 Task: Post a colorful artwork on Instagram with a caption describing its inspiration and credit the artist.
Action: Mouse moved to (73, 304)
Screenshot: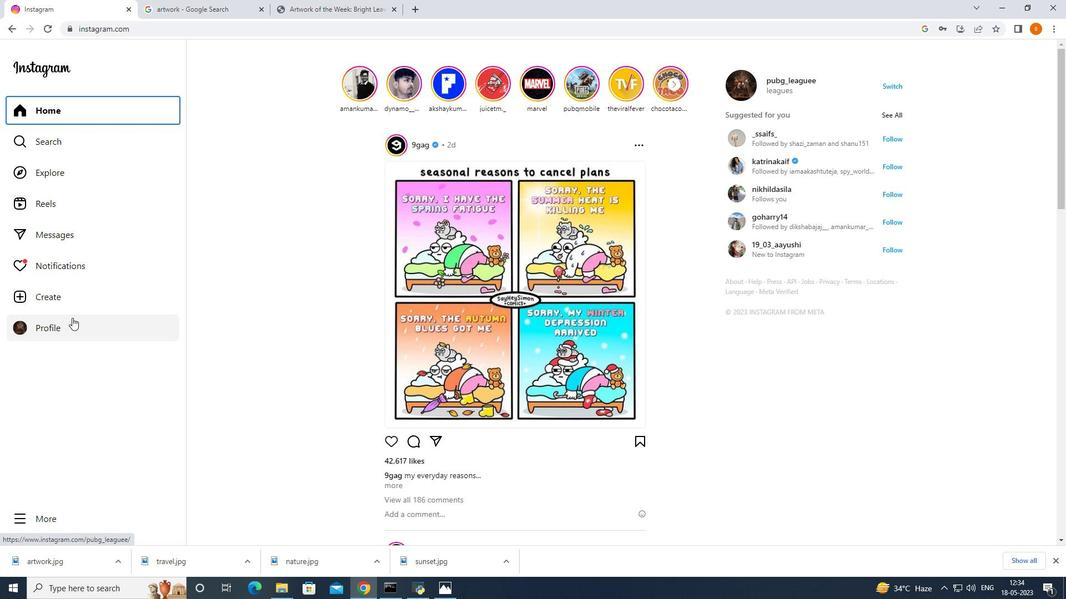 
Action: Mouse pressed left at (73, 304)
Screenshot: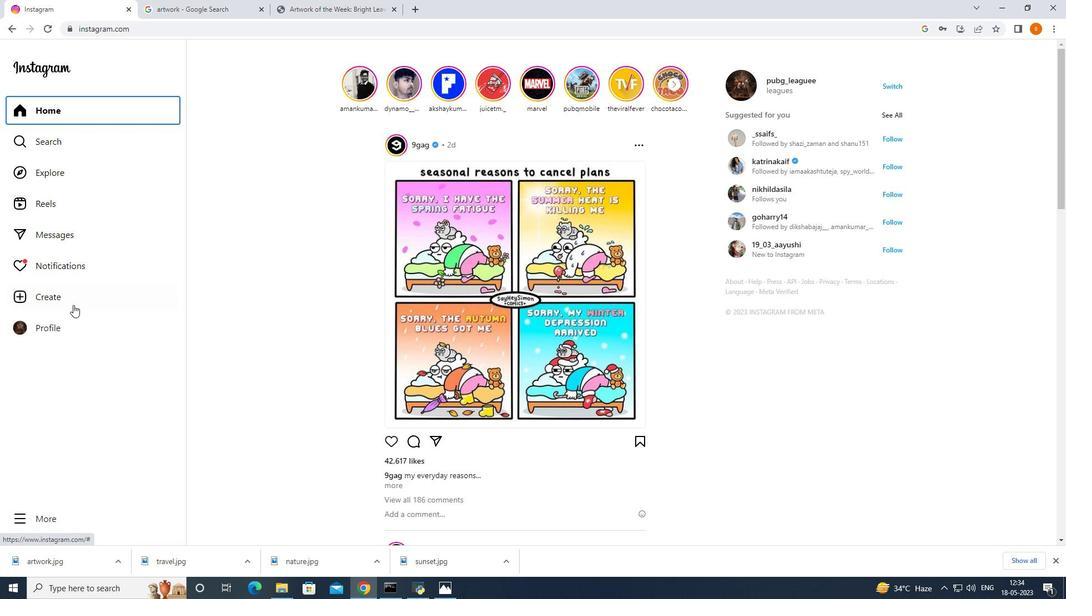 
Action: Mouse moved to (533, 344)
Screenshot: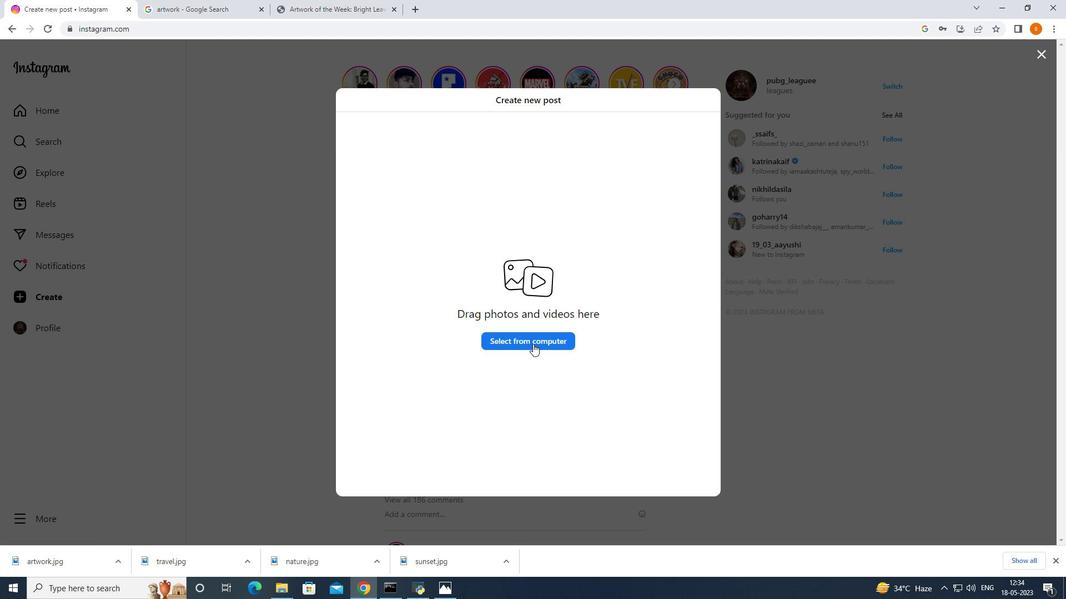 
Action: Mouse pressed left at (533, 344)
Screenshot: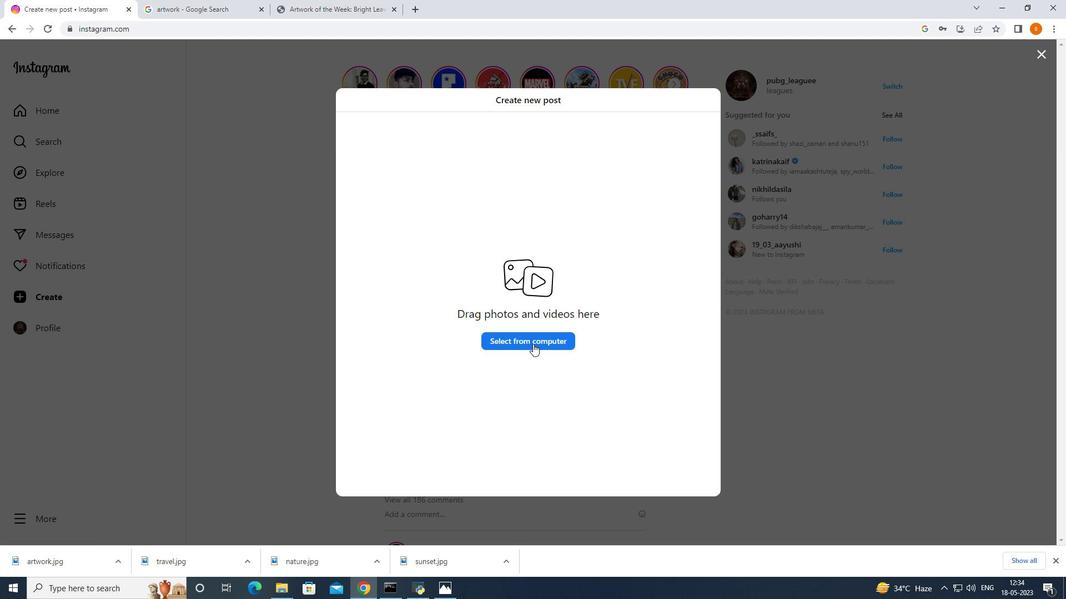 
Action: Mouse moved to (247, 197)
Screenshot: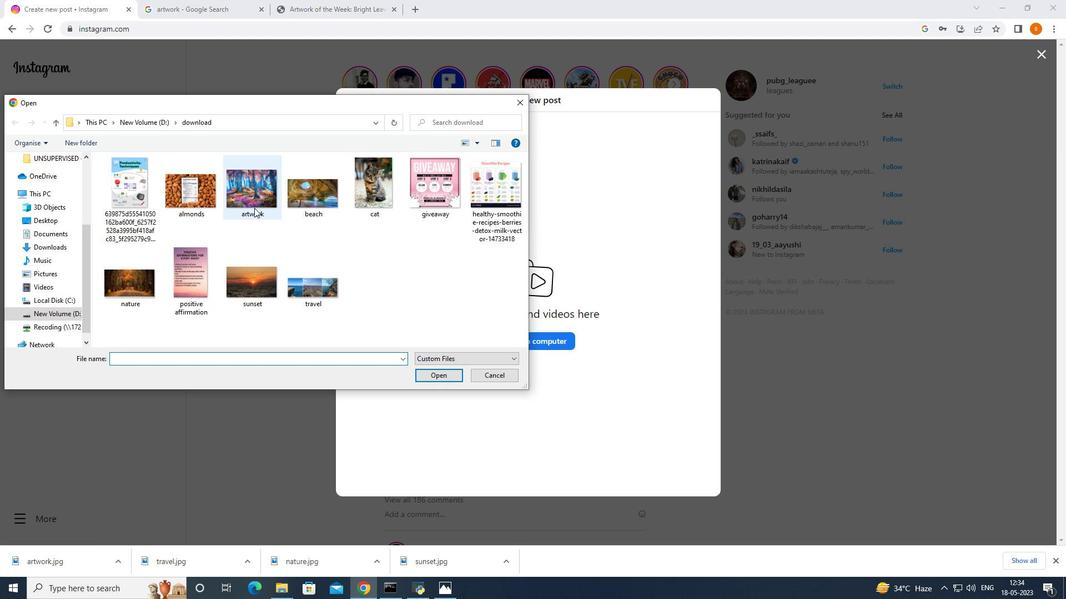 
Action: Mouse pressed left at (247, 197)
Screenshot: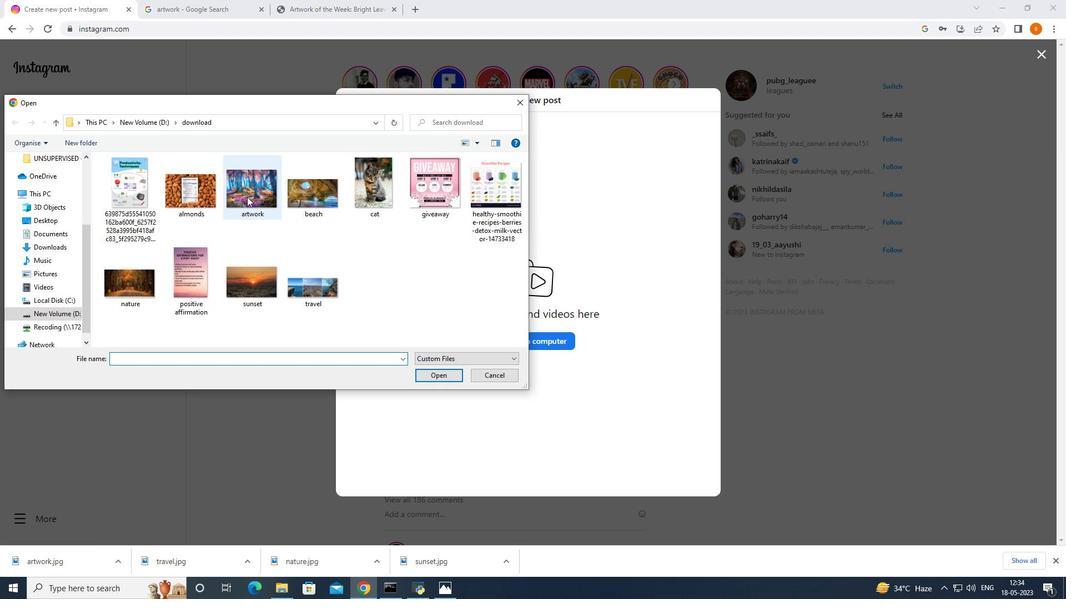 
Action: Mouse moved to (436, 378)
Screenshot: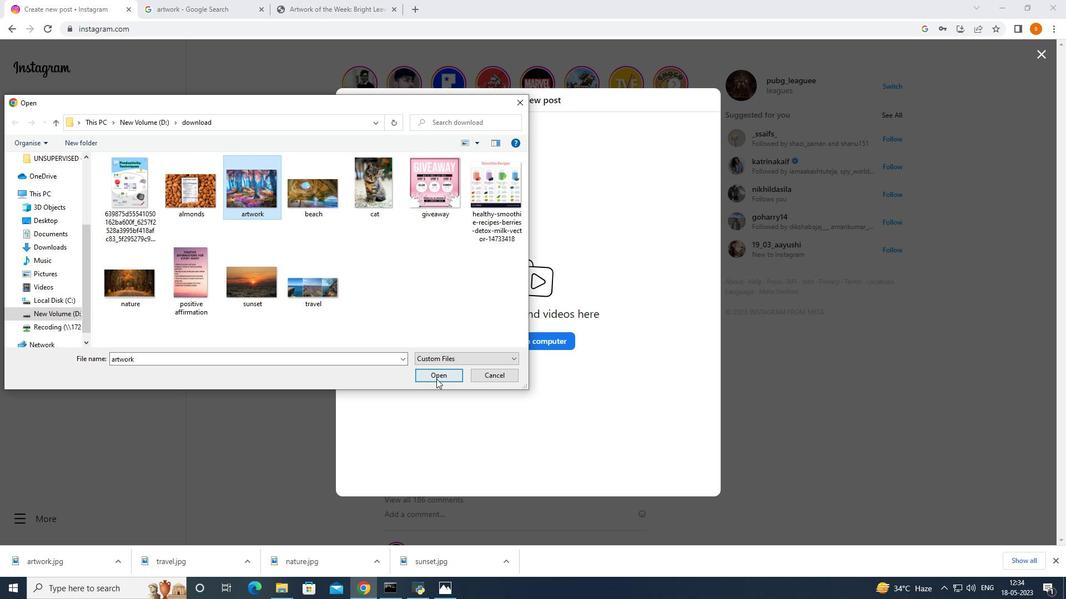 
Action: Mouse pressed left at (436, 378)
Screenshot: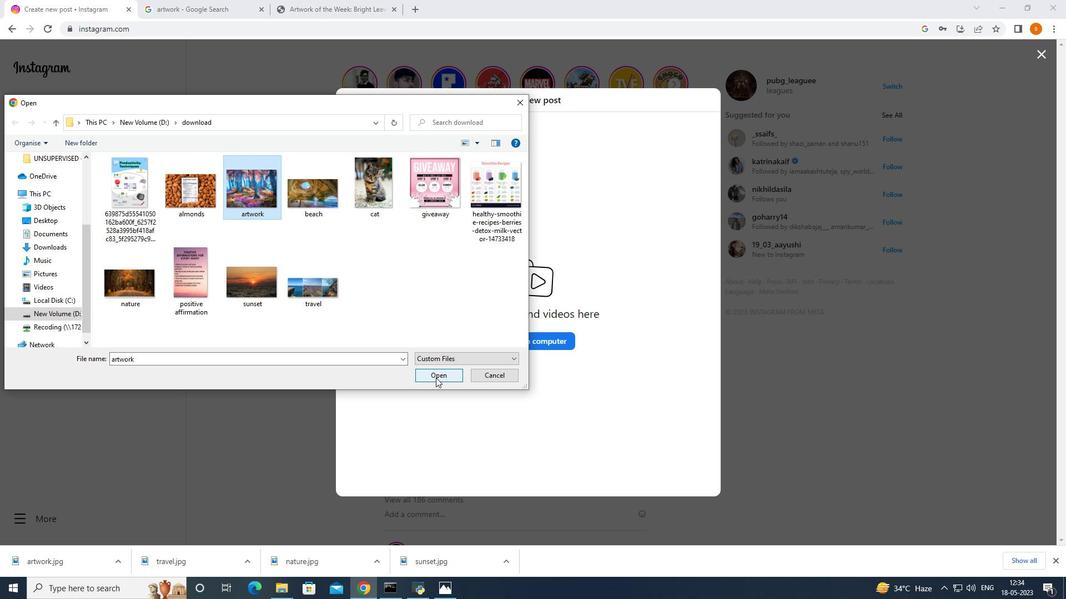 
Action: Mouse moved to (351, 482)
Screenshot: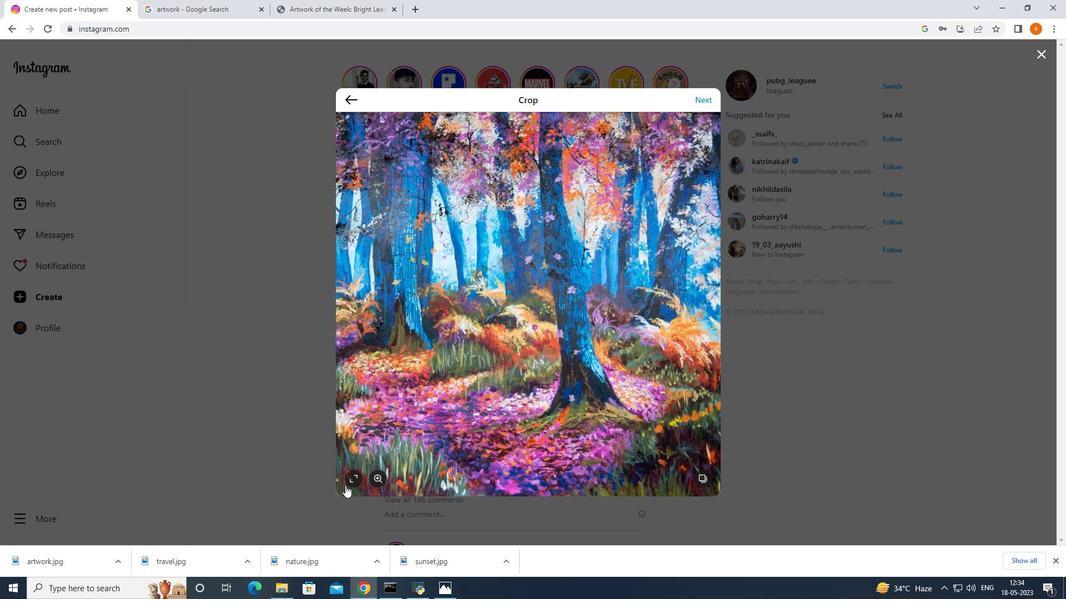
Action: Mouse pressed left at (351, 482)
Screenshot: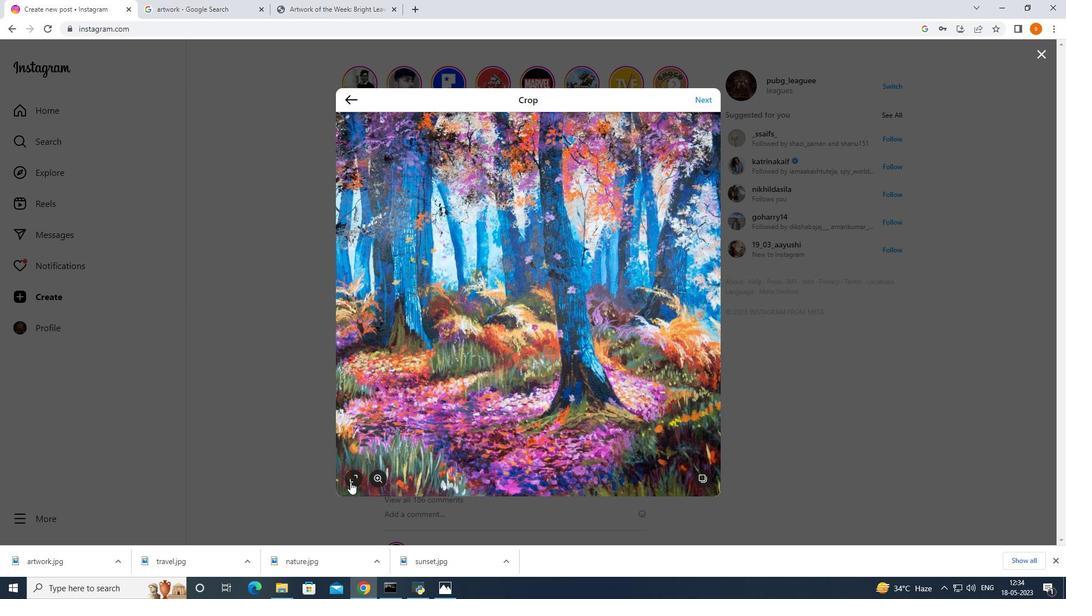 
Action: Mouse moved to (388, 365)
Screenshot: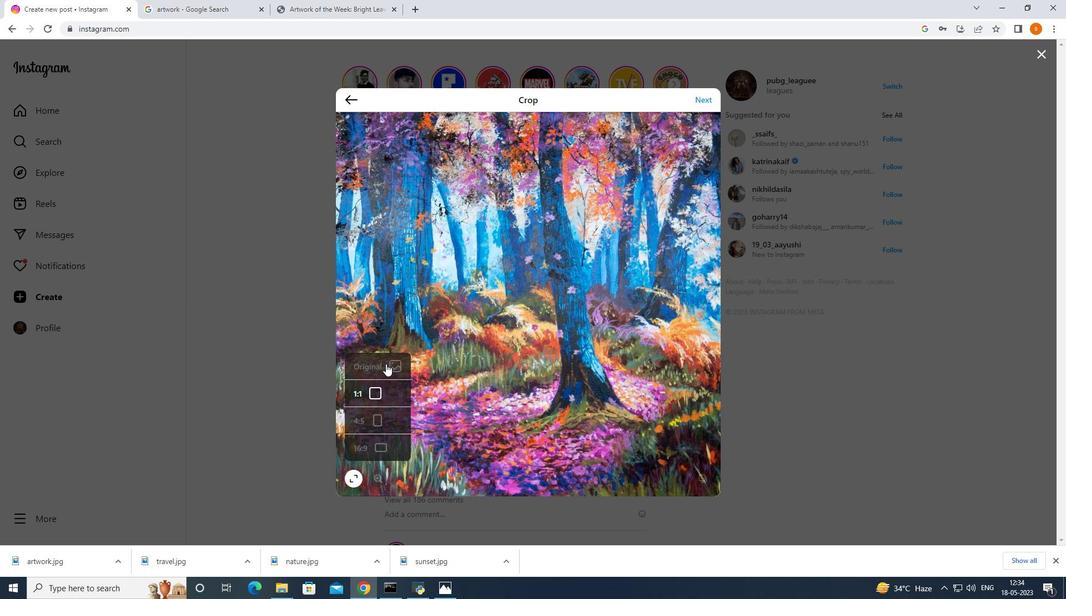 
Action: Mouse pressed left at (388, 365)
Screenshot: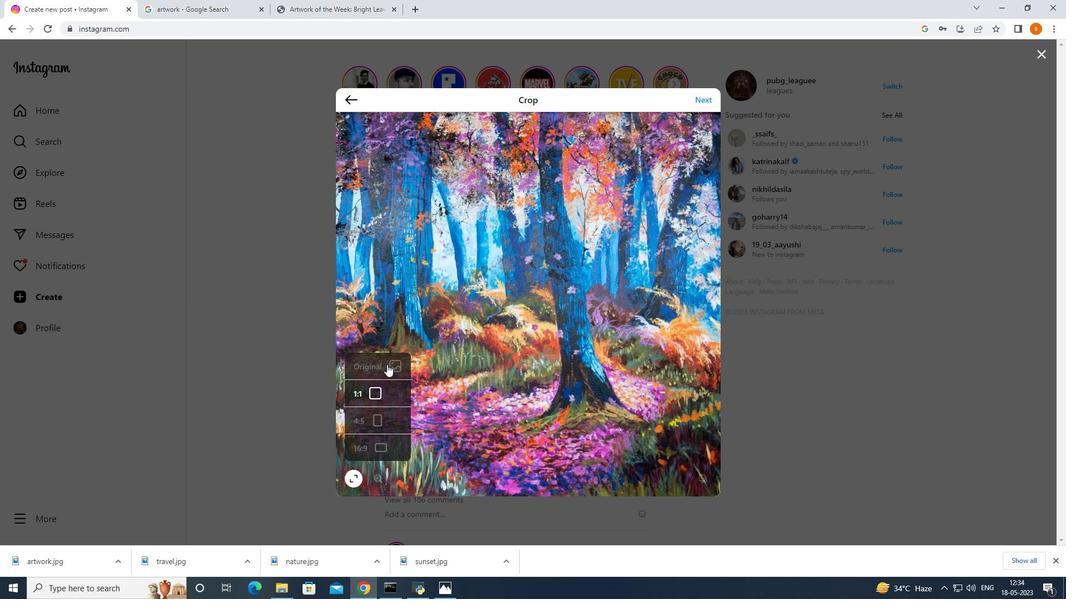 
Action: Mouse moved to (700, 106)
Screenshot: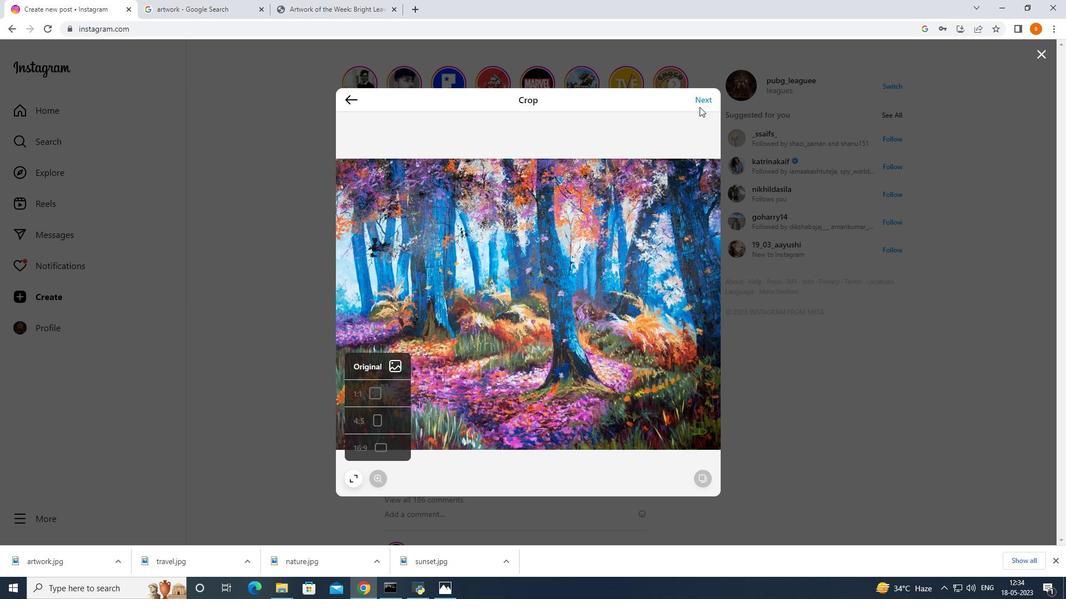 
Action: Mouse pressed left at (700, 106)
Screenshot: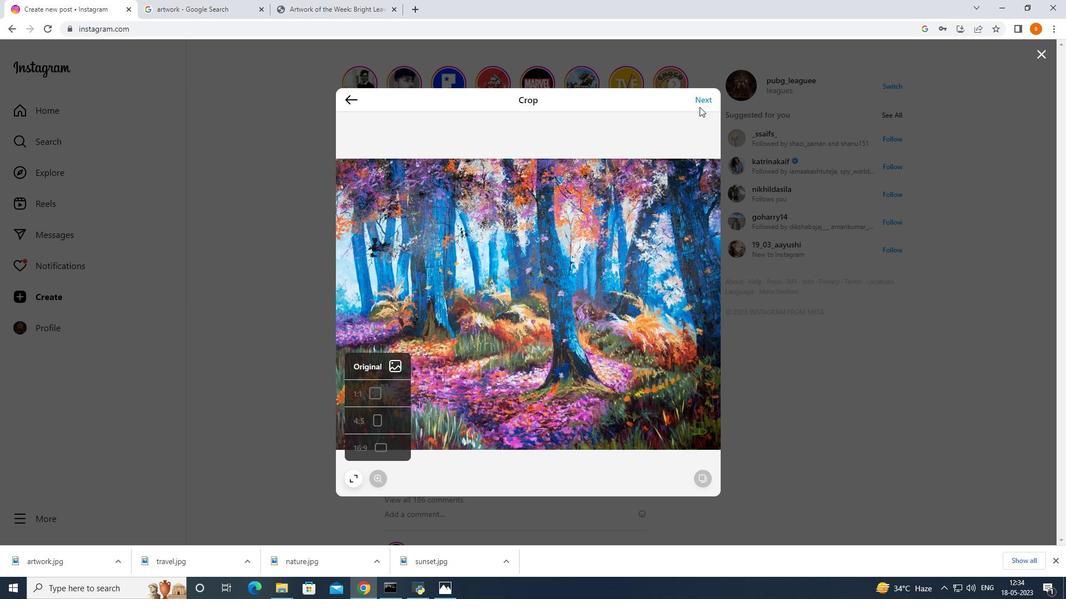 
Action: Mouse moved to (700, 102)
Screenshot: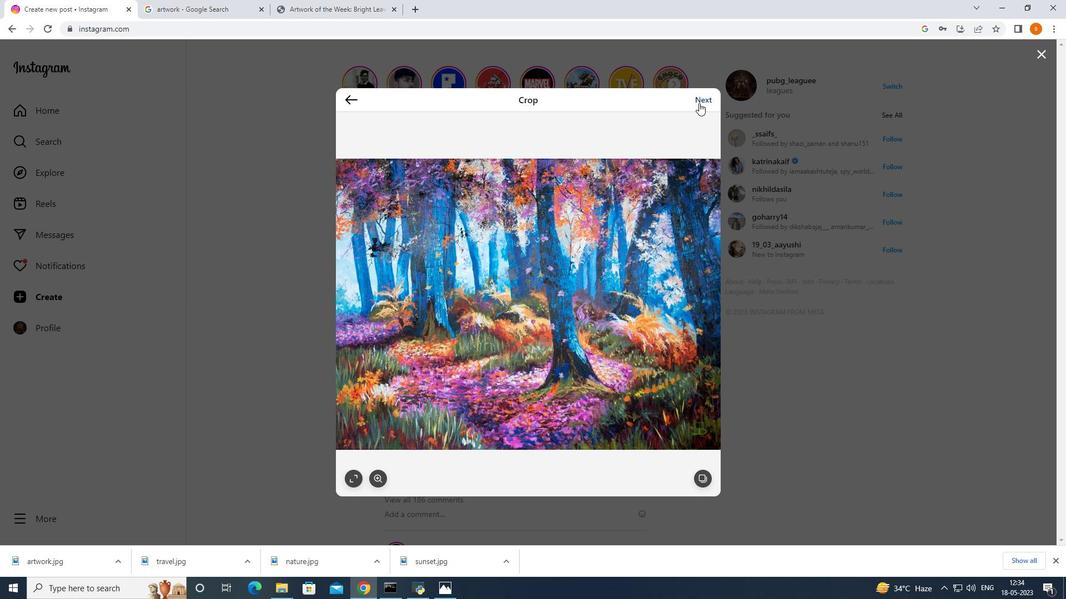 
Action: Mouse pressed left at (700, 102)
Screenshot: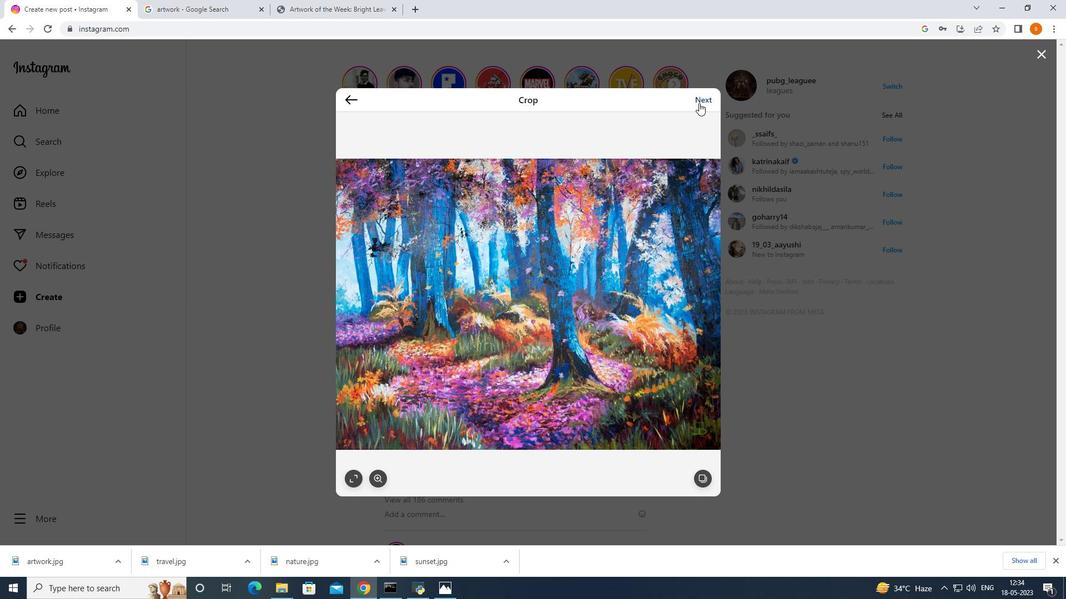 
Action: Mouse moved to (794, 100)
Screenshot: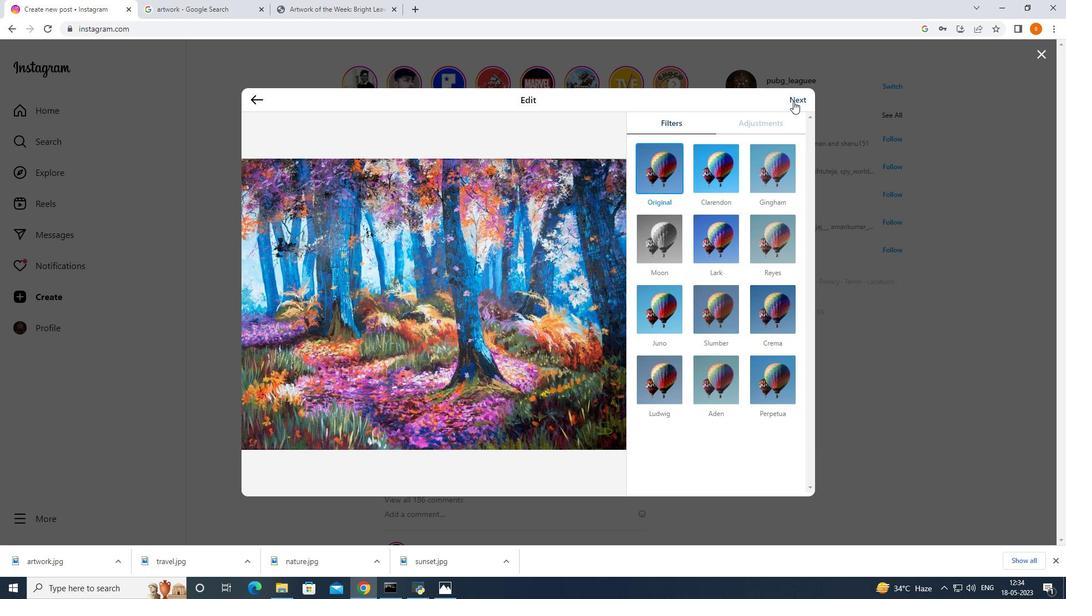 
Action: Mouse pressed left at (794, 100)
Screenshot: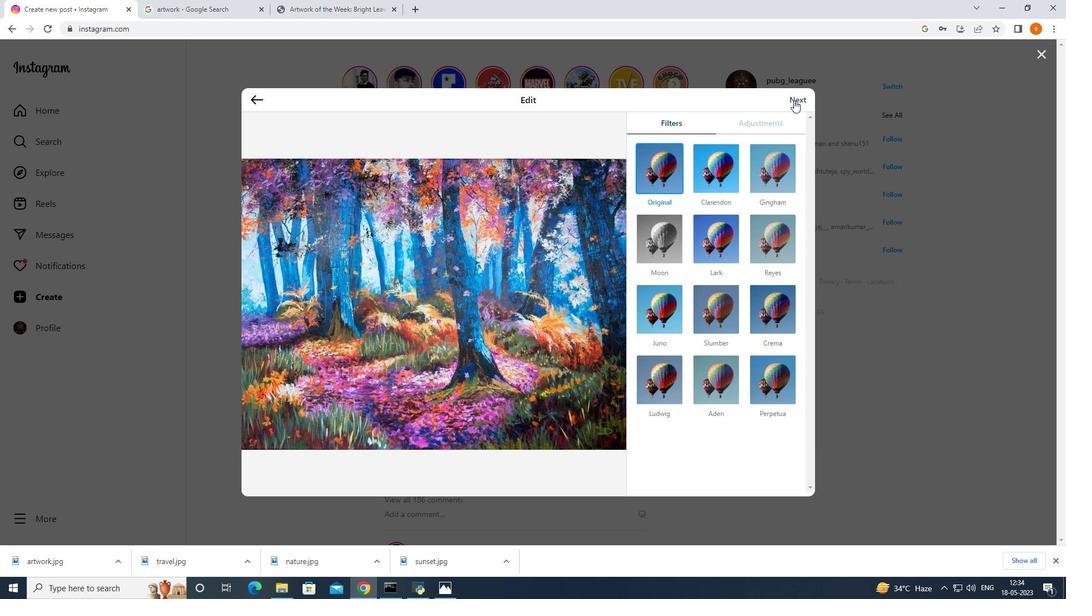 
Action: Mouse moved to (682, 153)
Screenshot: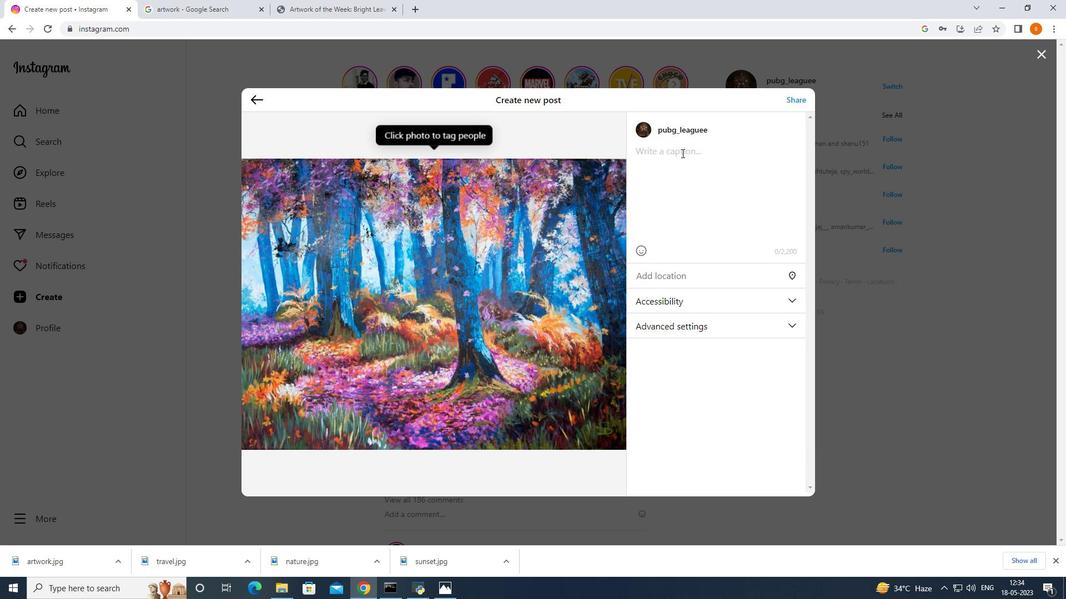
Action: Mouse pressed left at (682, 153)
Screenshot: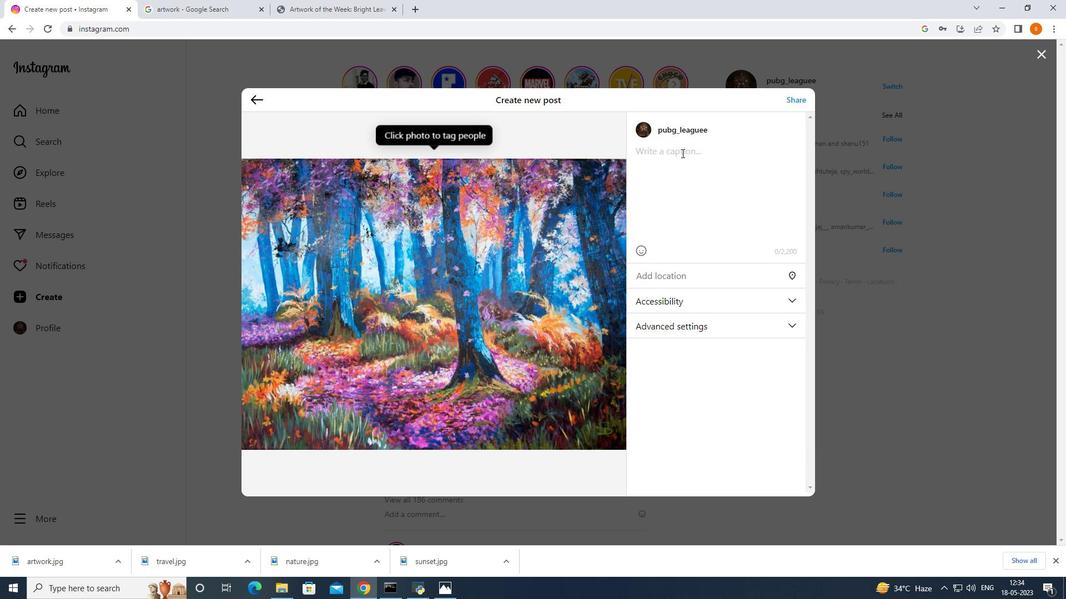 
Action: Mouse moved to (319, 10)
Screenshot: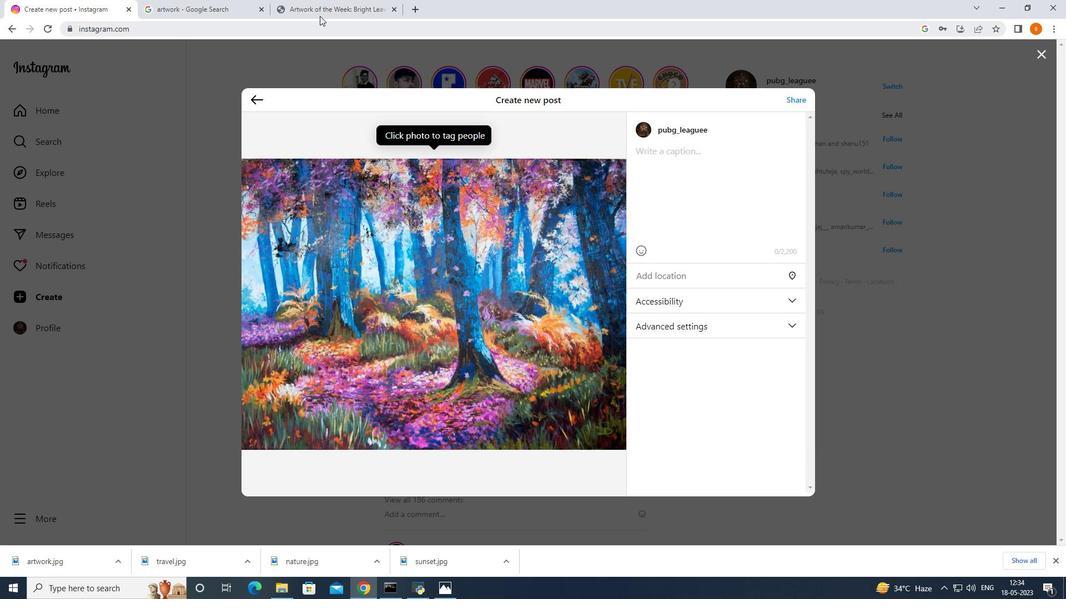 
Action: Mouse pressed left at (319, 10)
Screenshot: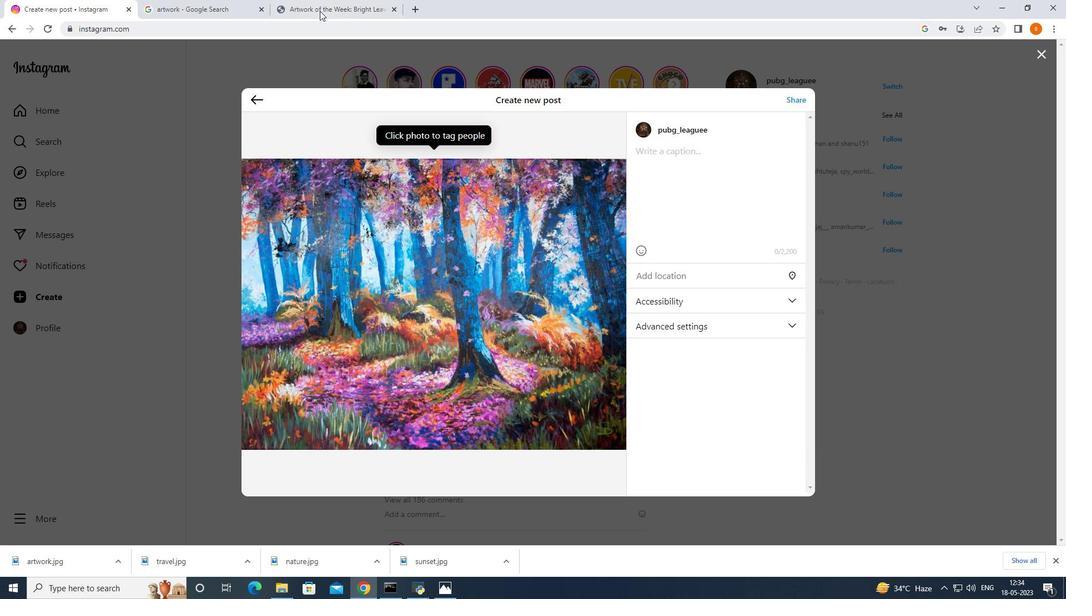 
Action: Mouse moved to (499, 335)
Screenshot: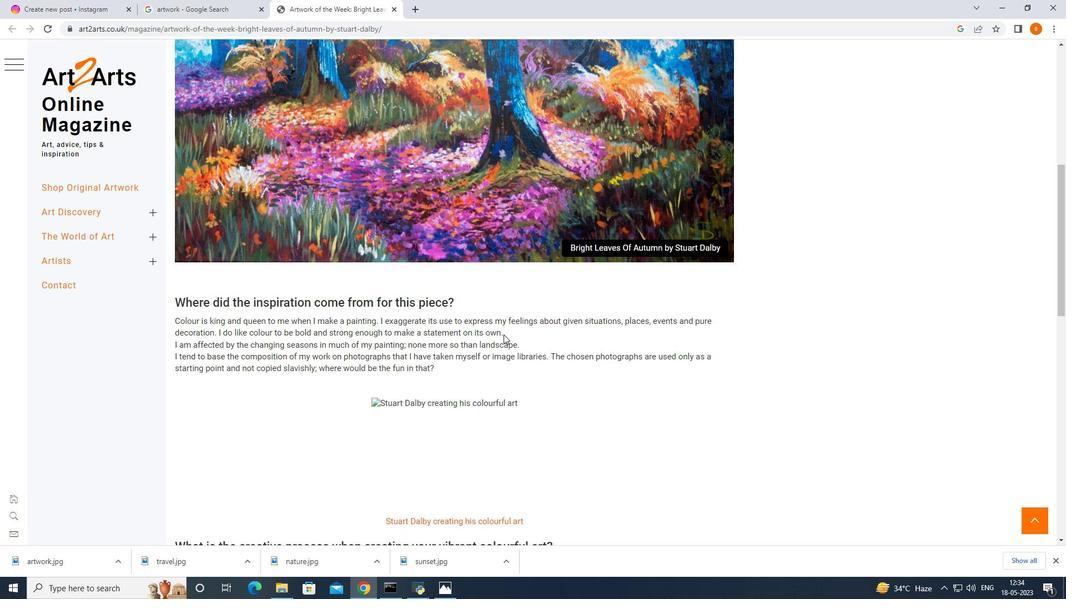 
Action: Mouse pressed left at (499, 335)
Screenshot: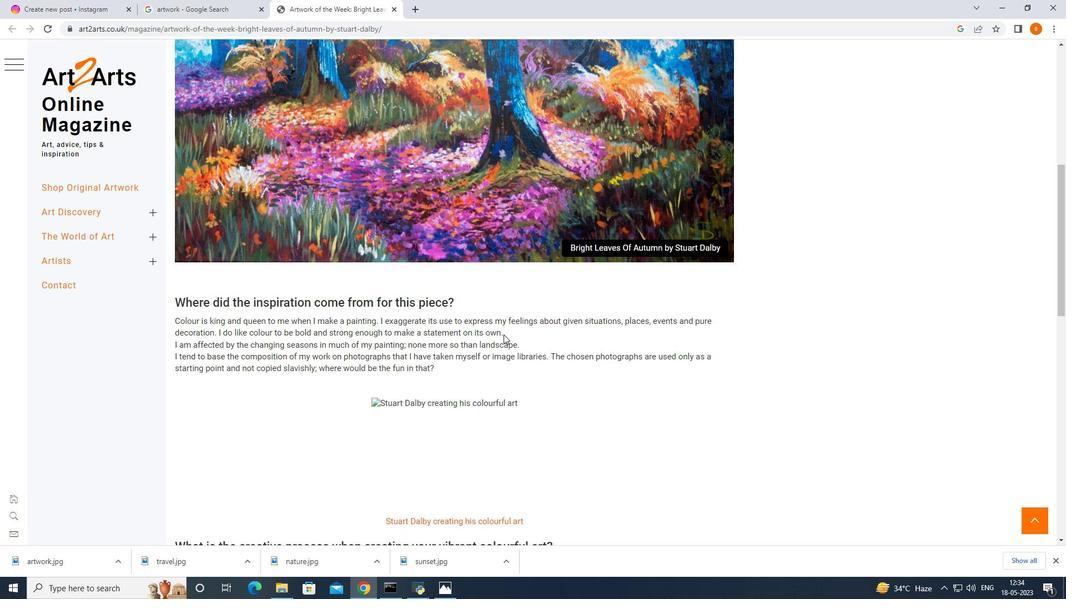 
Action: Mouse moved to (190, 333)
Screenshot: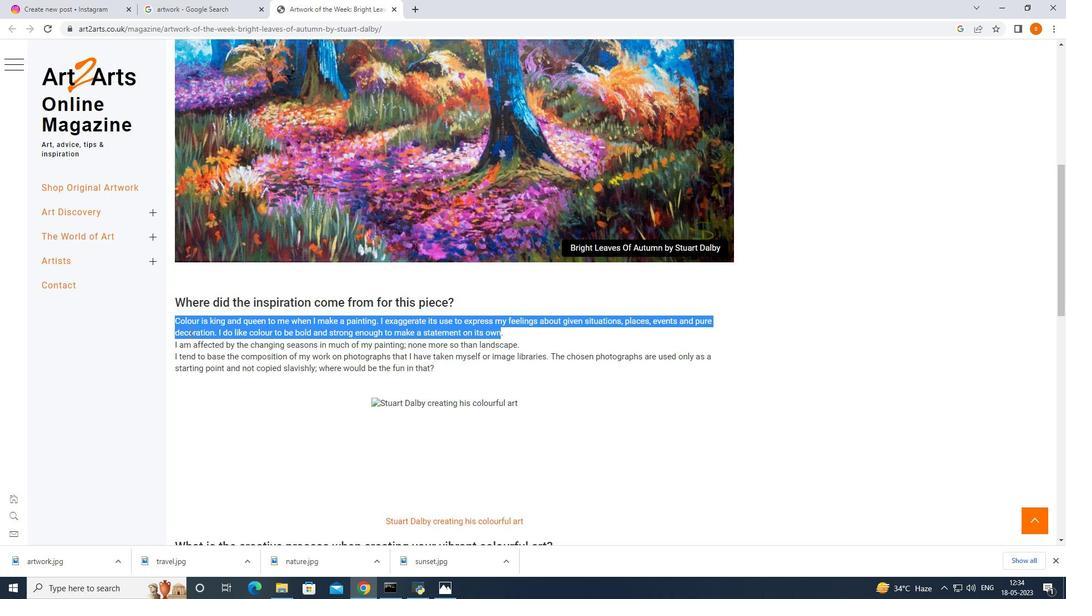 
Action: Key pressed ctrl+C
Screenshot: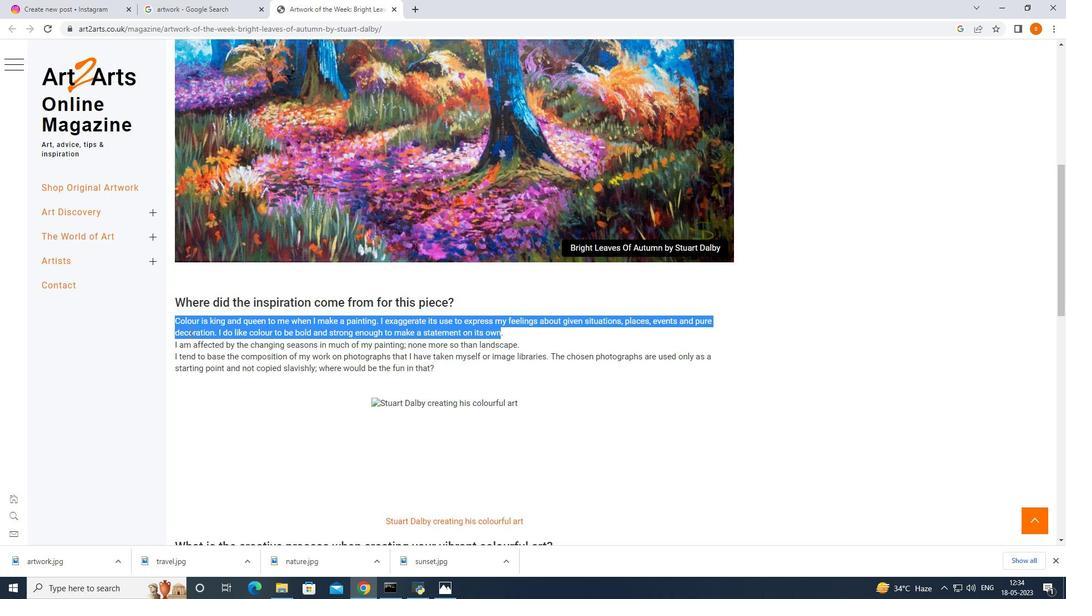 
Action: Mouse moved to (93, 7)
Screenshot: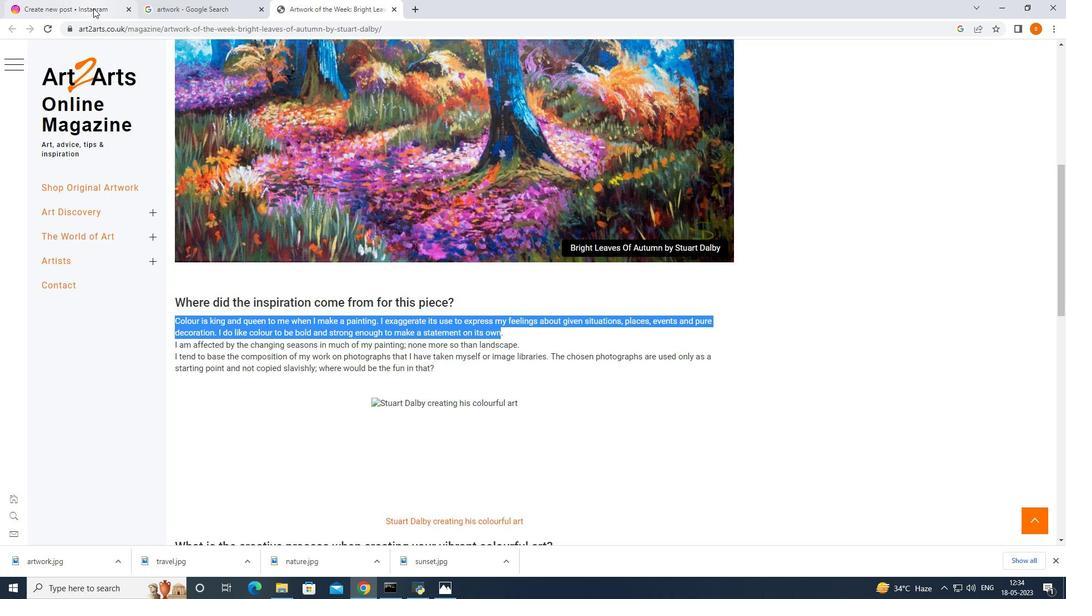 
Action: Mouse pressed left at (93, 7)
Screenshot: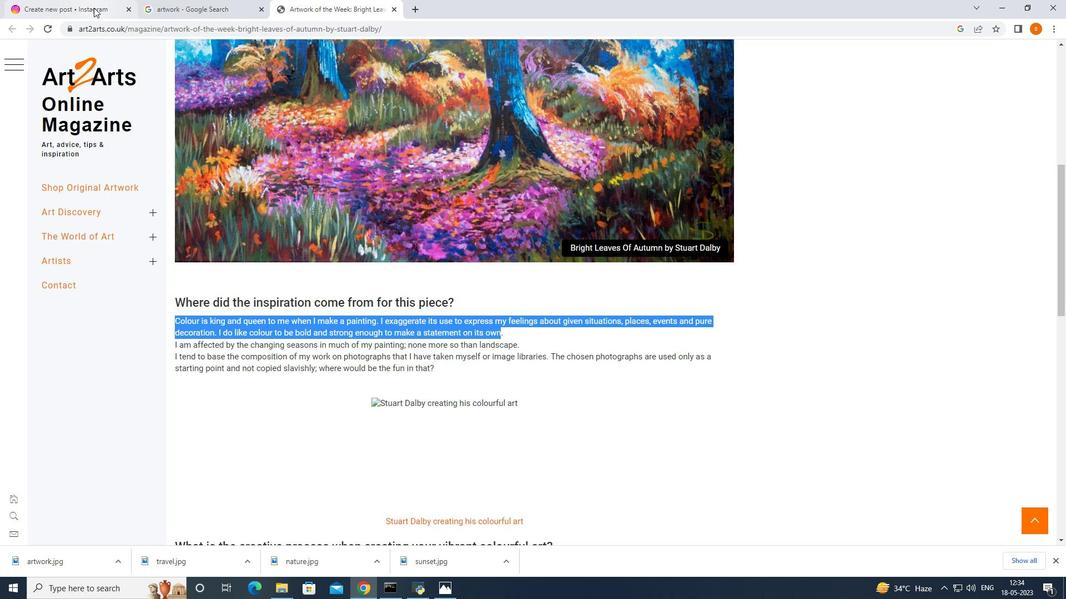 
Action: Mouse moved to (663, 167)
Screenshot: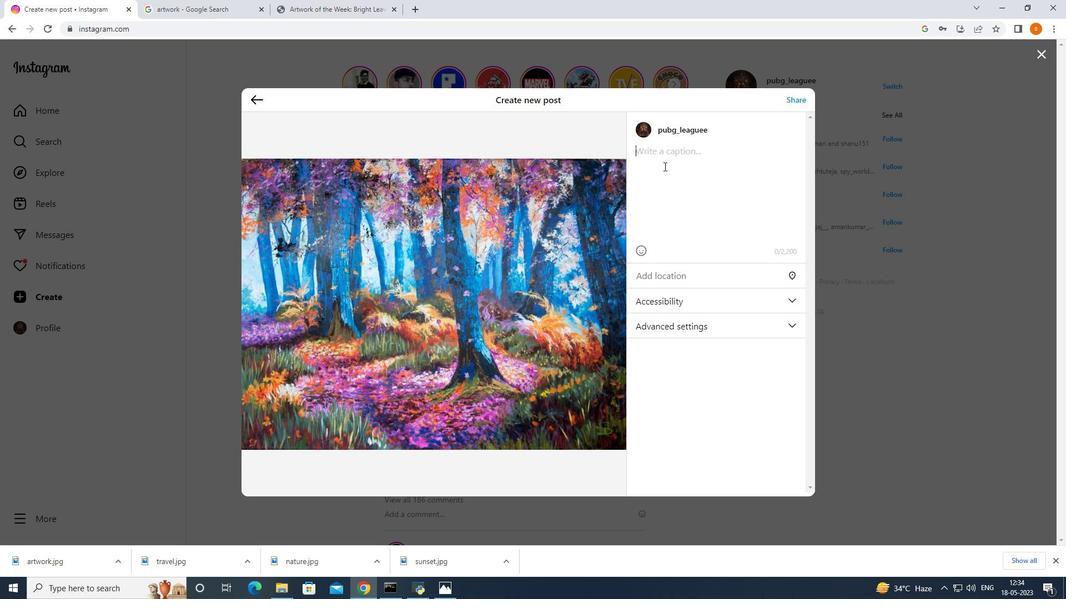 
Action: Key pressed ctrl+V
Screenshot: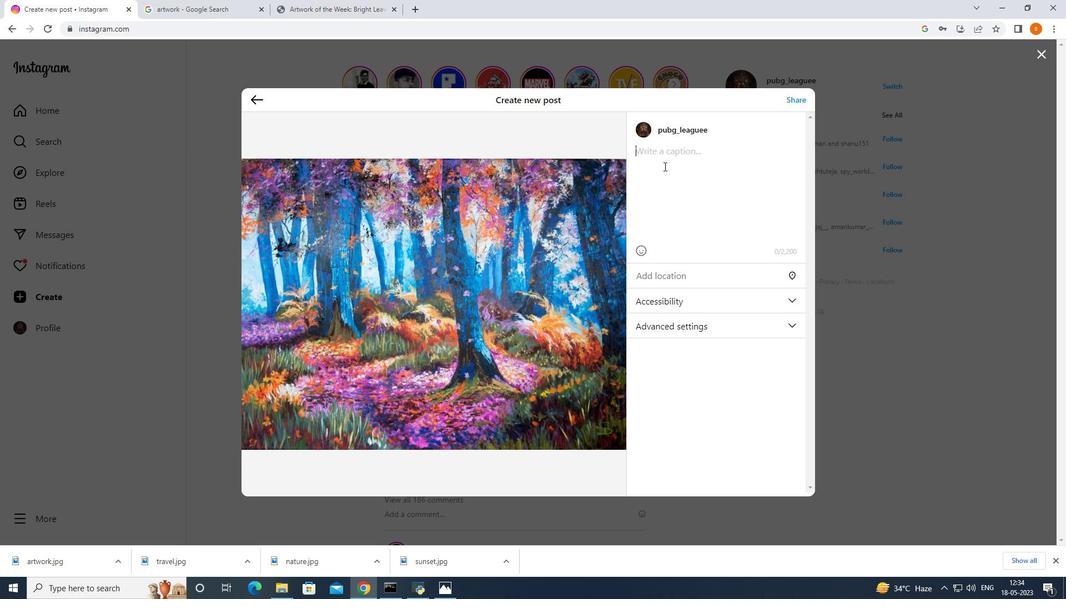 
Action: Mouse moved to (696, 218)
Screenshot: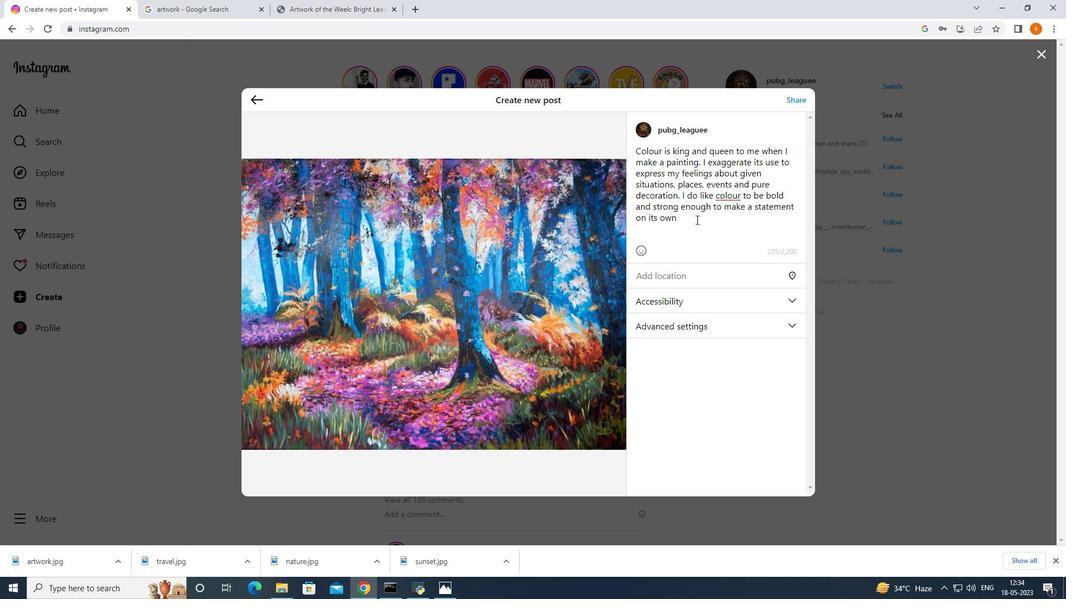 
Action: Key pressed .<Key.enter>art<Key.backspace><Key.backspace><Key.backspace><Key.shift>Credit<Key.space>goes<Key.space>to<Key.space><Key.shift><Key.shift><Key.shift><Key.shift><Key.shift><Key.shift><Key.shift><Key.shift><Key.shift><Key.shift><Key.shift>_<Key.space><Key.backspace><Key.backspace><Key.backspace>-<Key.space>
Screenshot: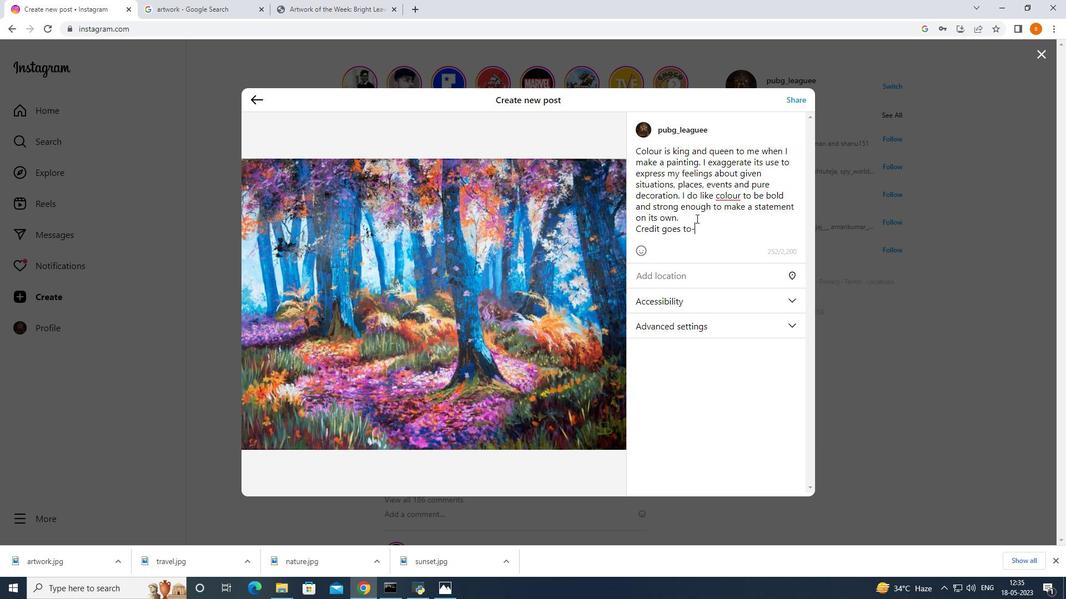 
Action: Mouse moved to (295, 13)
Screenshot: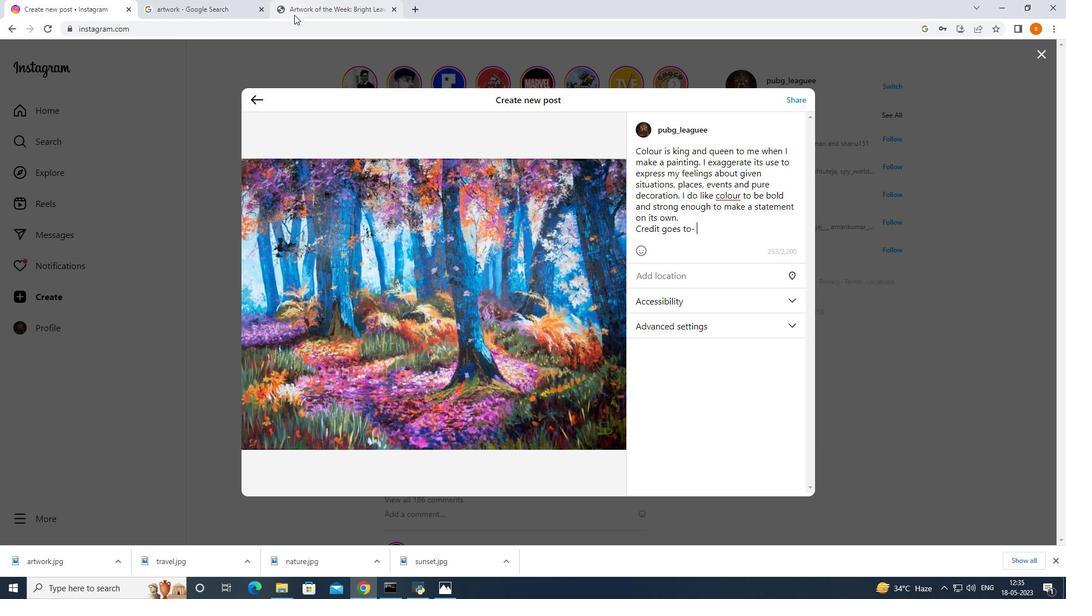 
Action: Mouse pressed left at (295, 13)
Screenshot: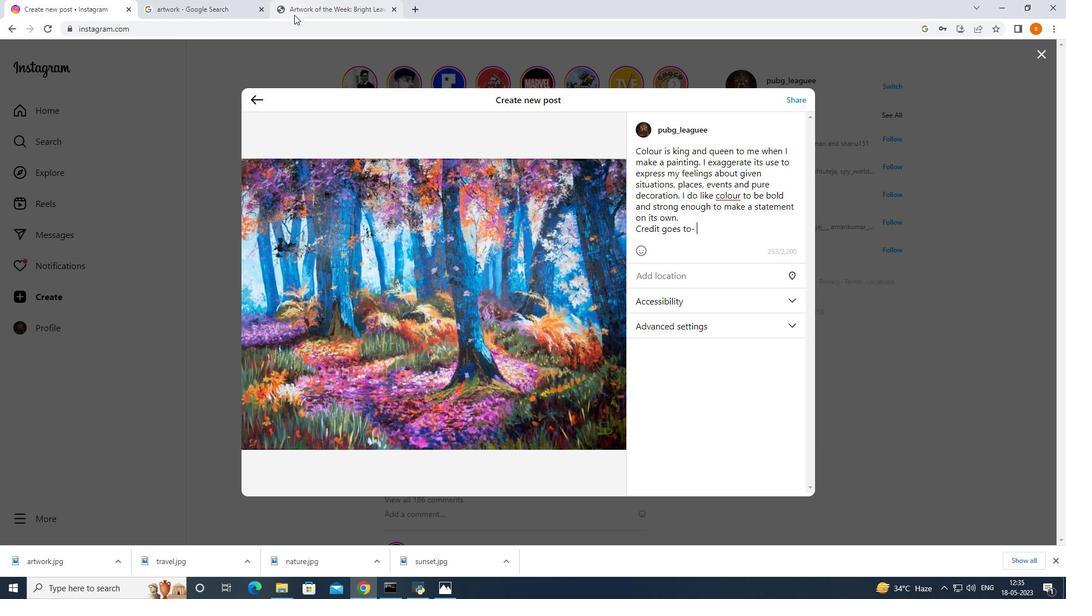 
Action: Mouse moved to (579, 406)
Screenshot: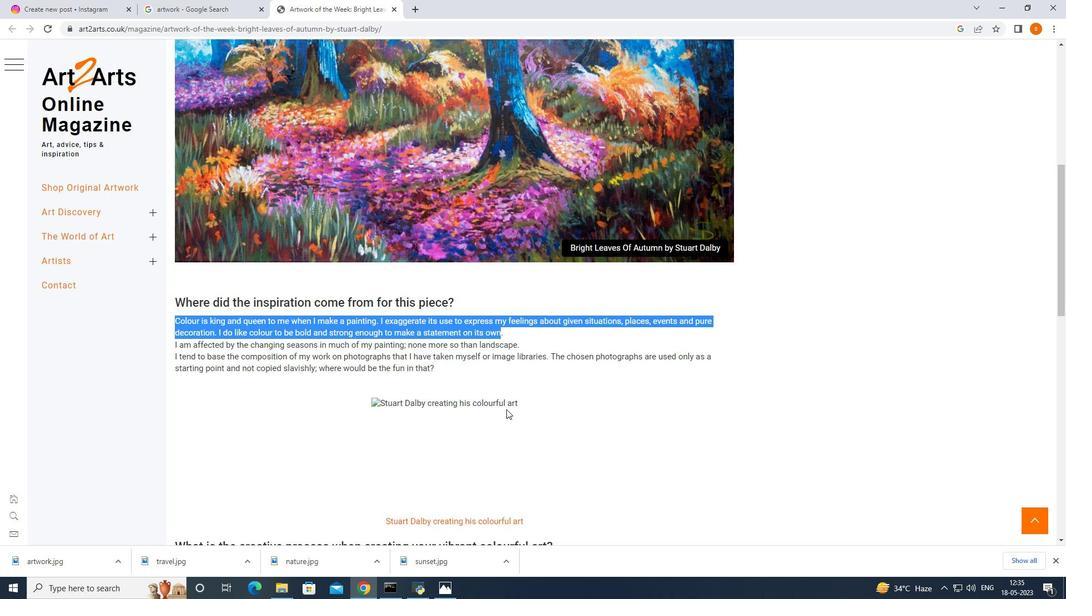 
Action: Mouse pressed left at (579, 406)
Screenshot: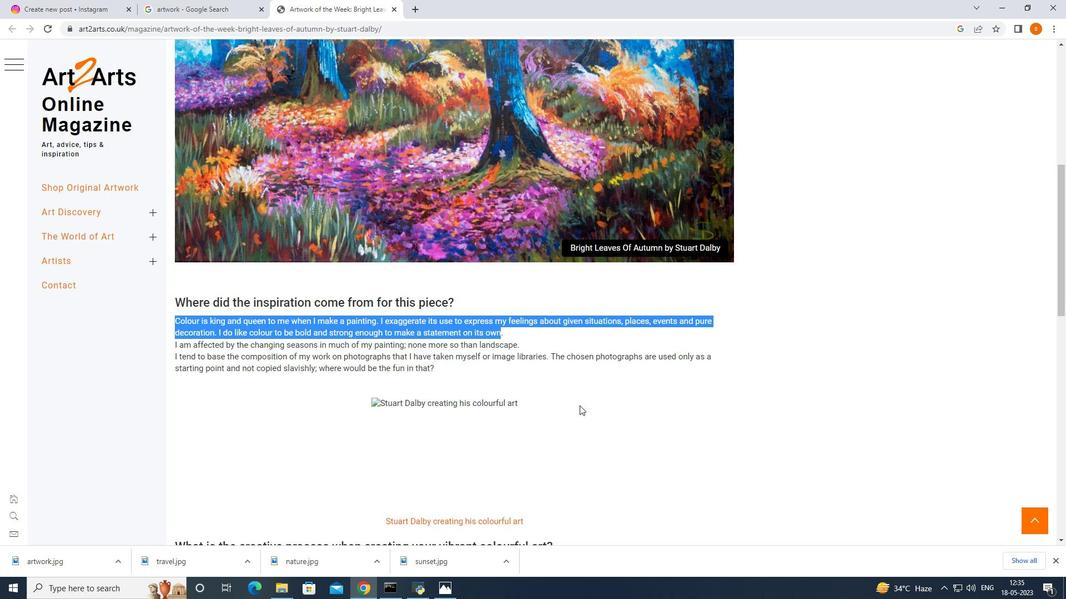 
Action: Mouse moved to (211, 6)
Screenshot: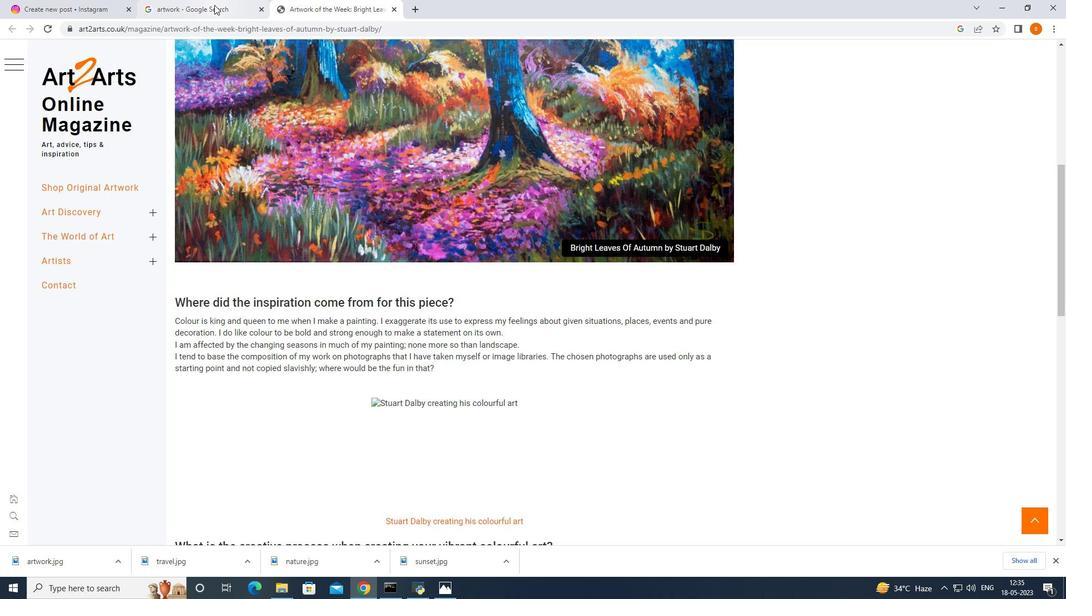 
Action: Mouse pressed left at (211, 6)
Screenshot: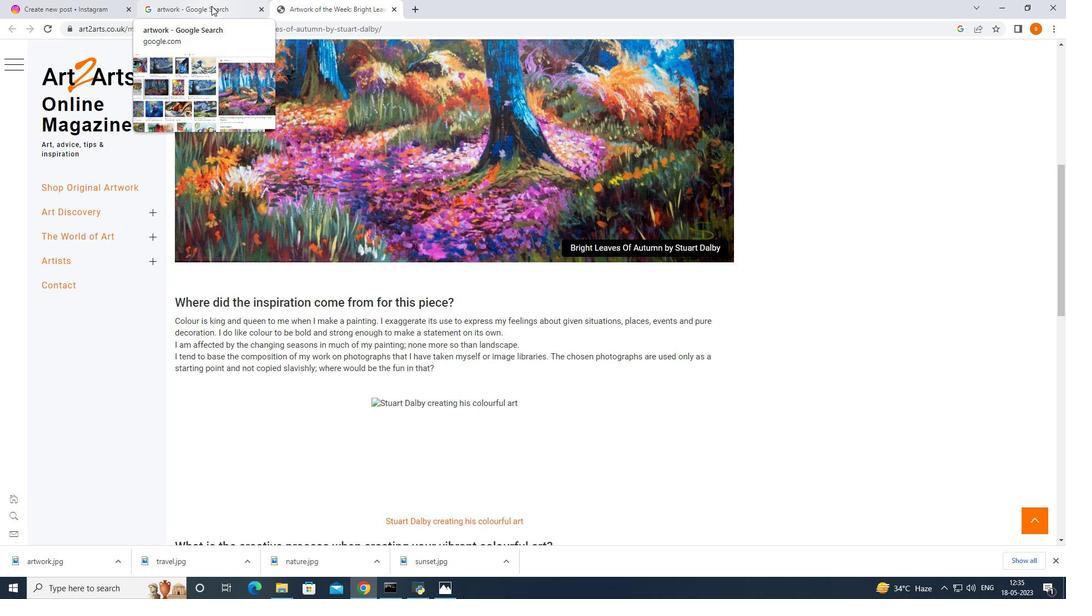 
Action: Mouse moved to (93, 2)
Screenshot: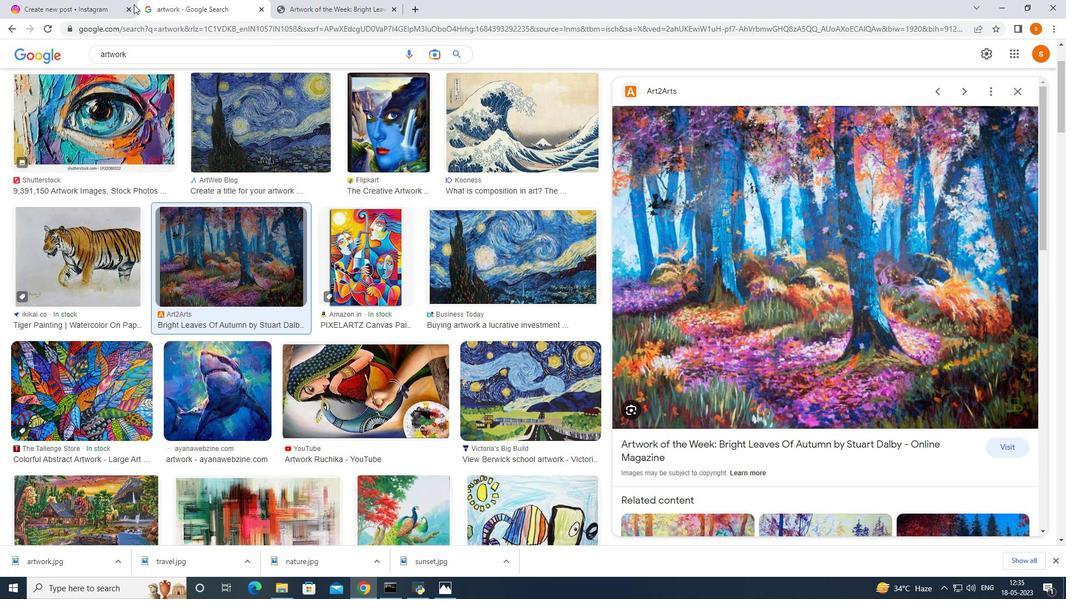 
Action: Mouse pressed left at (93, 2)
Screenshot: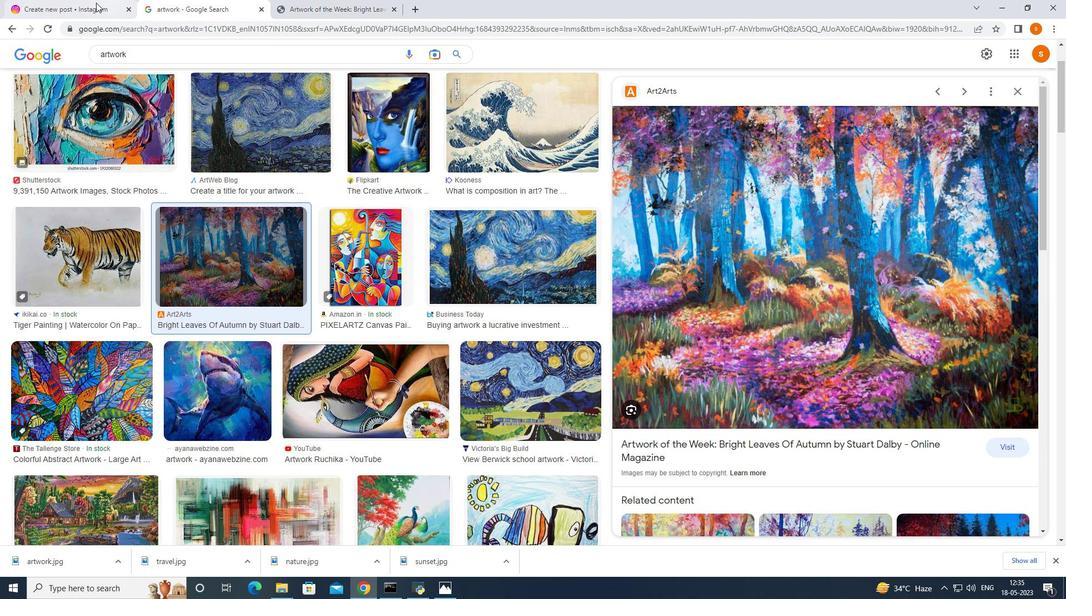 
Action: Mouse moved to (538, 368)
Screenshot: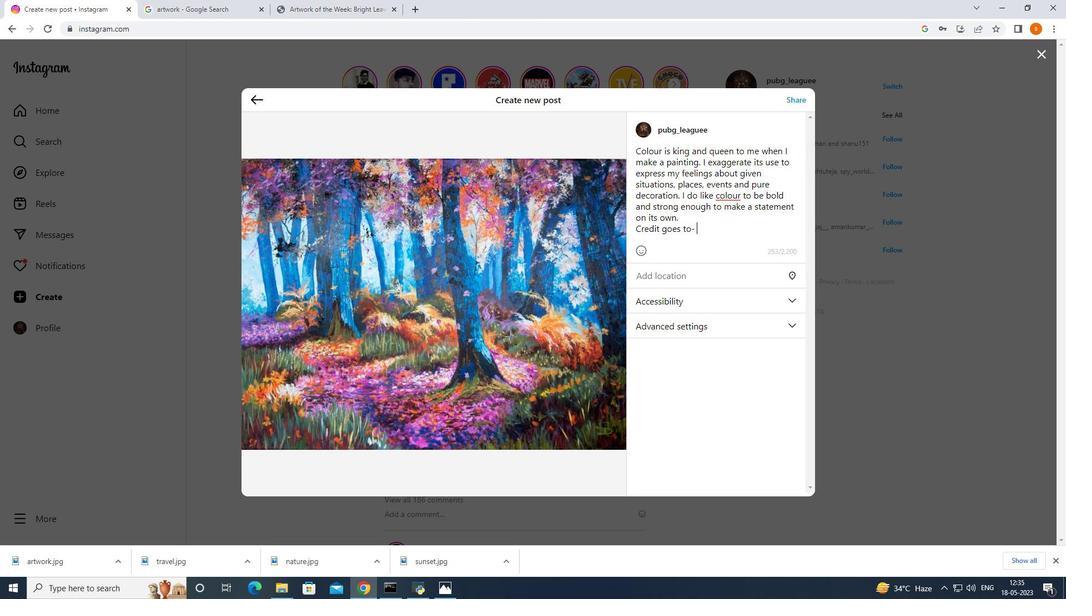 
Action: Key pressed stuart<Key.space><Key.shift>Dalby<Key.left><Key.left><Key.left><Key.left><Key.left><Key.left><Key.left><Key.left><Key.left><Key.left><Key.left><Key.backspace><Key.shift><Key.shift><Key.shift><Key.shift><Key.shift><Key.shift><Key.shift><Key.shift><Key.shift>S<Key.right><Key.right><Key.right>
Screenshot: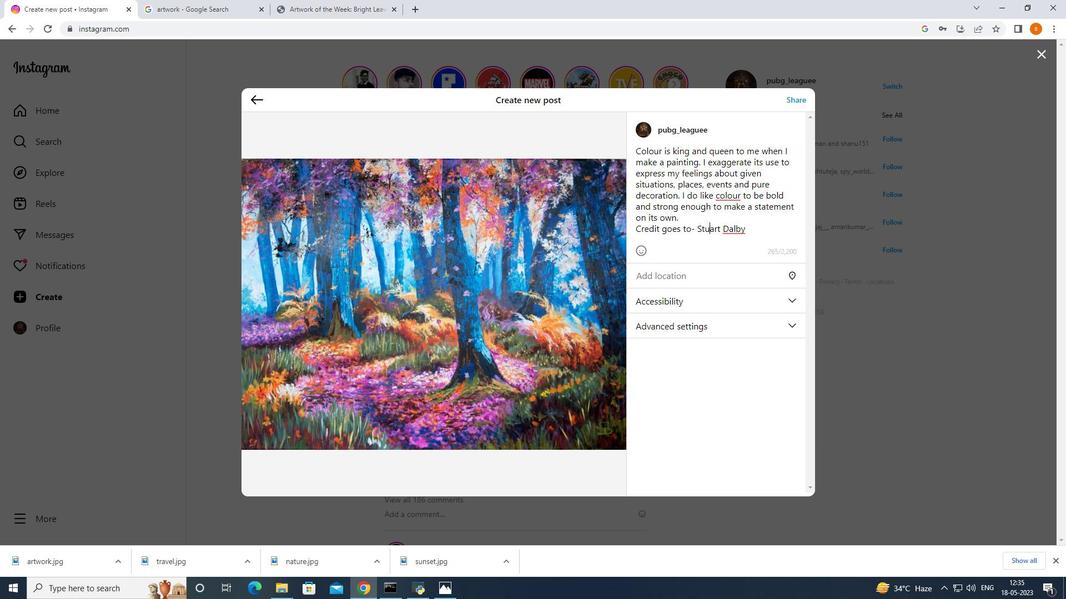 
Action: Mouse moved to (628, 145)
Screenshot: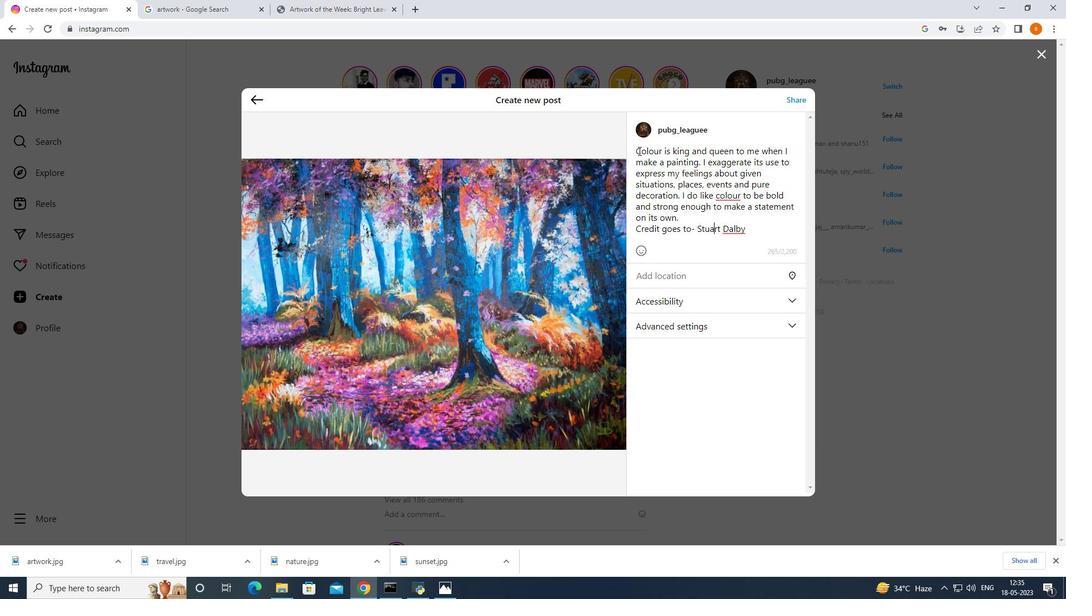 
Action: Mouse pressed left at (628, 145)
Screenshot: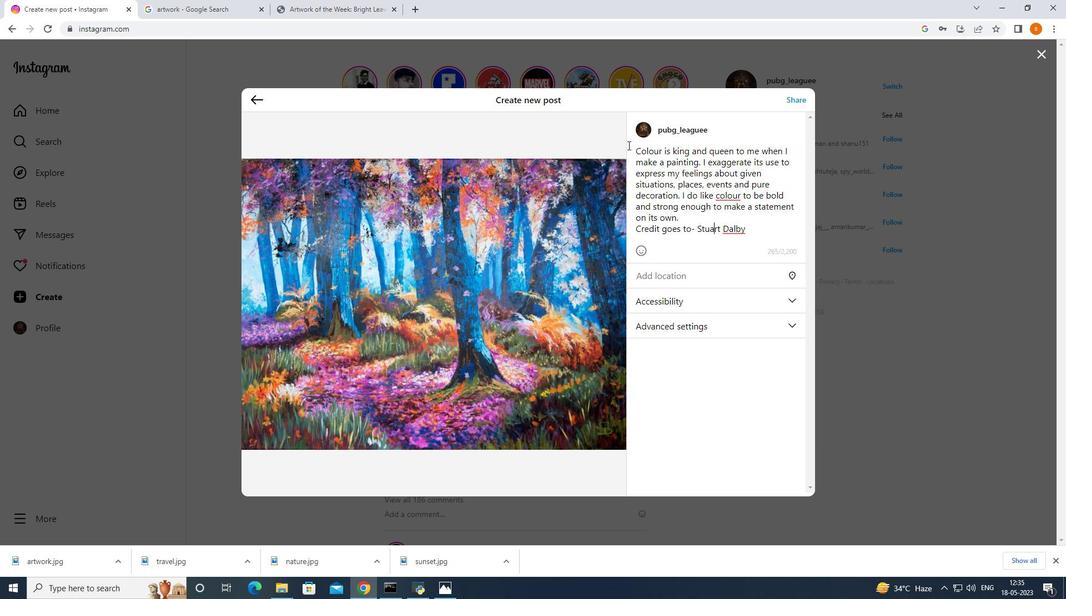 
Action: Mouse moved to (638, 152)
Screenshot: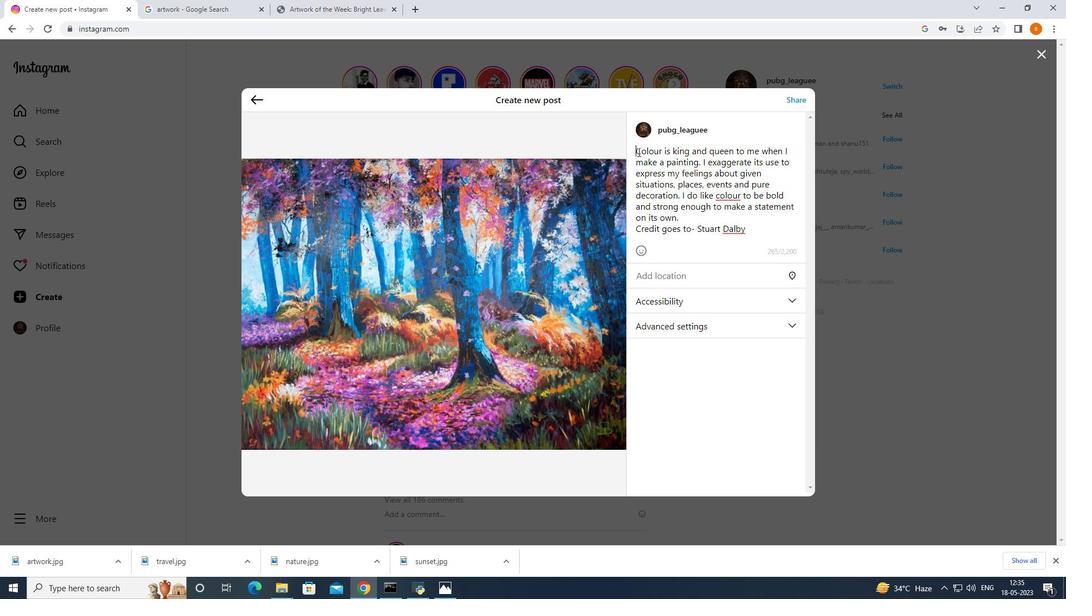 
Action: Key pressed <Key.enter><Key.enter><Key.up><Key.up>seeing<Key.space>a<Key.space>nature<Key.space>art<Key.space>is<Key.space>blee<Key.backspace>ssed<Key.space>so<Key.space>beatiful<Key.space>art<Key.space>by<Key.space><Key.down><Key.down><Key.down><Key.down><Key.down><Key.down><Key.down><Key.down><Key.down><Key.down><Key.down><Key.down><Key.up><Key.up><Key.up><Key.up><Key.up><Key.up><Key.up><Key.up><Key.up><Key.up><Key.up><Key.up><Key.up><Key.up><Key.up><Key.down><Key.right><Key.right><Key.up><Key.up><Key.up><Key.down><Key.right><Key.right><Key.right><Key.right><Key.right><Key.right><Key.right><Key.right><Key.right><Key.right><Key.right><Key.right><Key.right><Key.right><Key.right><Key.right>stuart<Key.space>dalby<Key.left><Key.left><Key.left><Key.left><Key.backspace><Key.shift>D<Key.left><Key.left><Key.left><Key.left><Key.left><Key.left><Key.left><Key.left><Key.right><Key.backspace><Key.shift><Key.shift><Key.shift><Key.shift>S
Screenshot: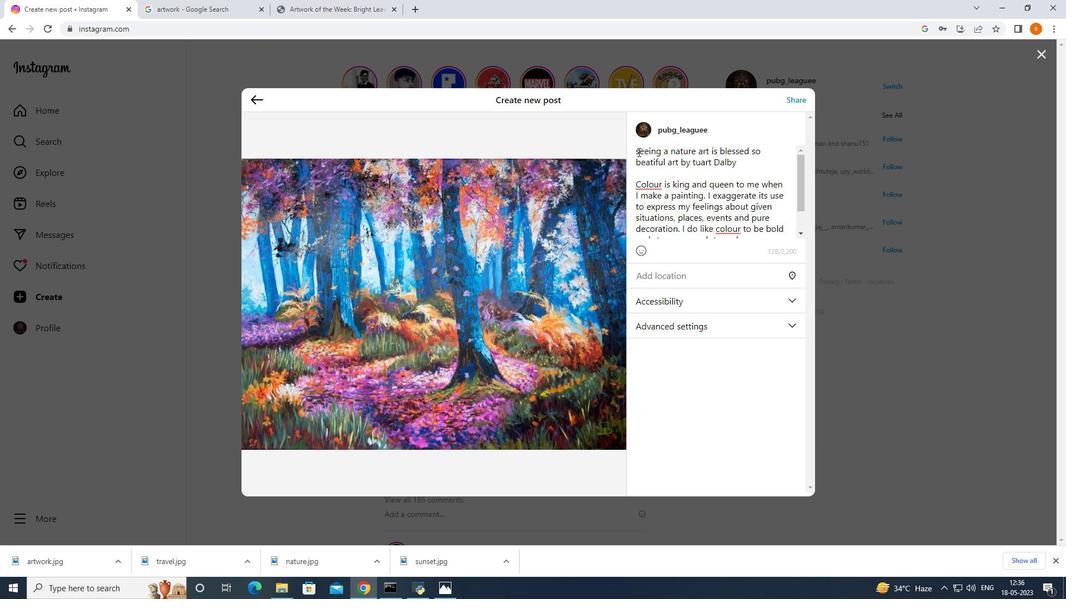 
Action: Mouse moved to (691, 190)
Screenshot: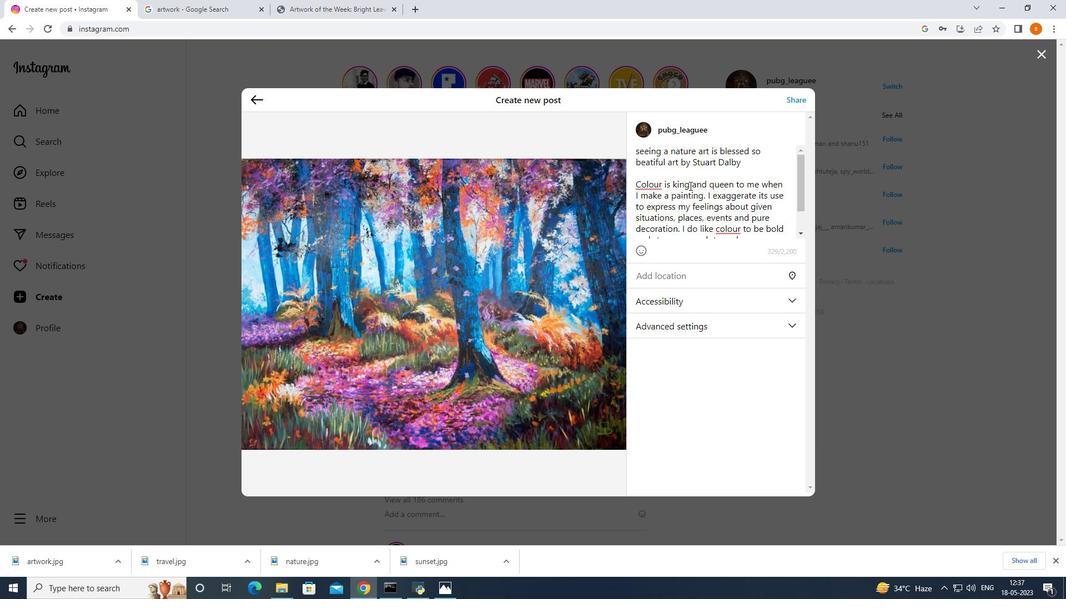 
Action: Mouse scrolled (691, 189) with delta (0, 0)
Screenshot: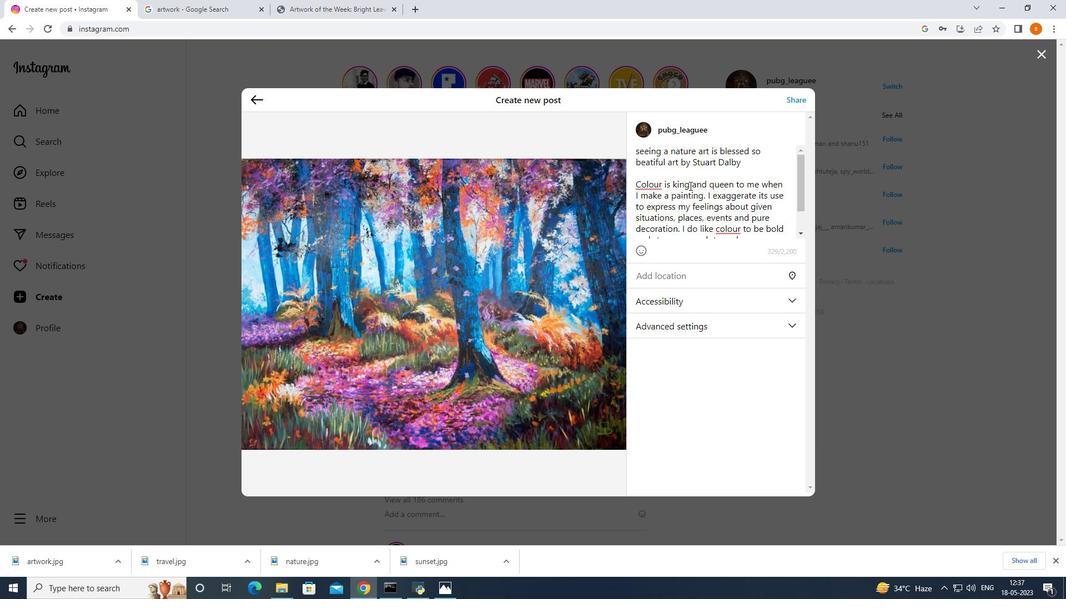 
Action: Mouse moved to (692, 190)
Screenshot: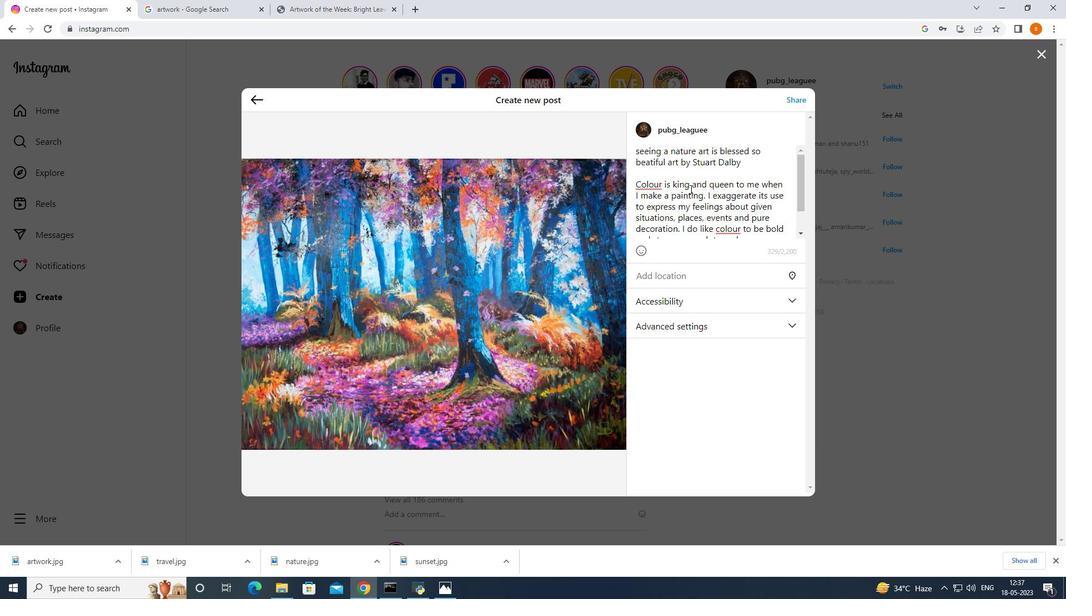 
Action: Mouse scrolled (692, 189) with delta (0, 0)
Screenshot: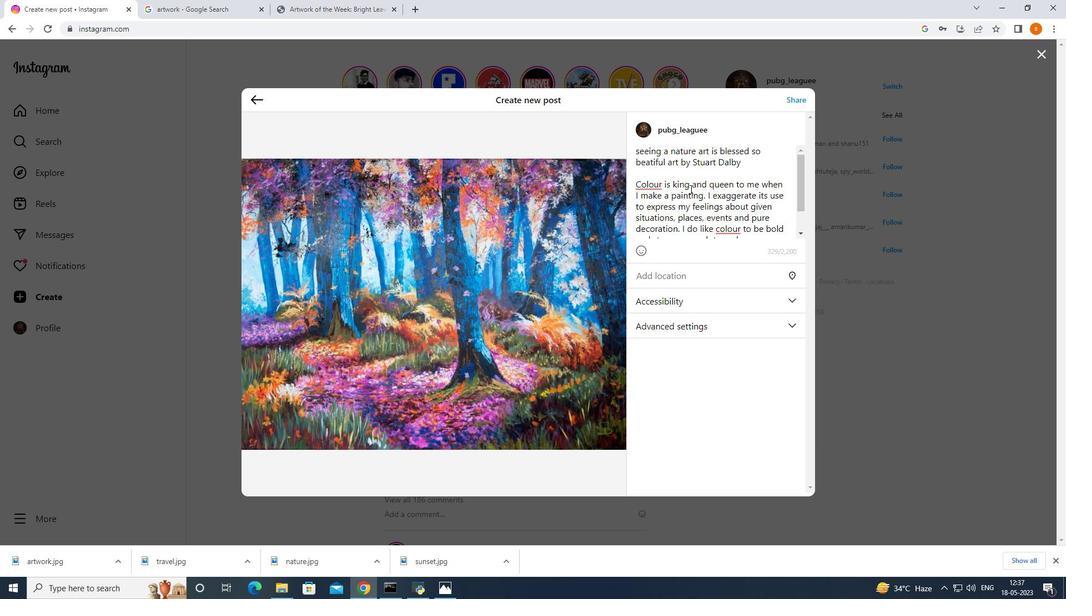 
Action: Mouse scrolled (692, 189) with delta (0, 0)
Screenshot: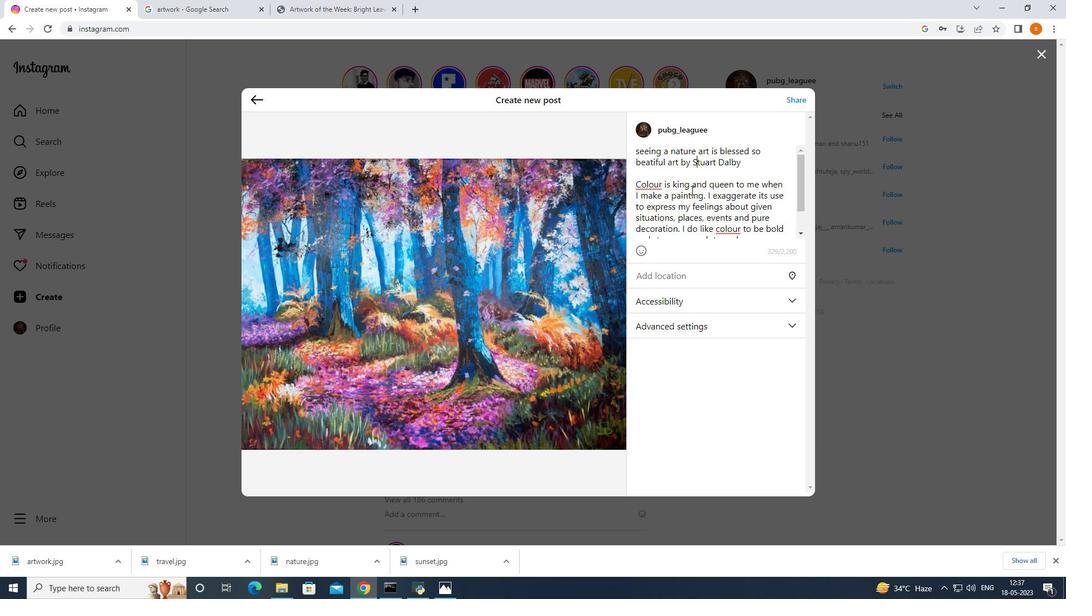 
Action: Mouse scrolled (692, 189) with delta (0, 0)
Screenshot: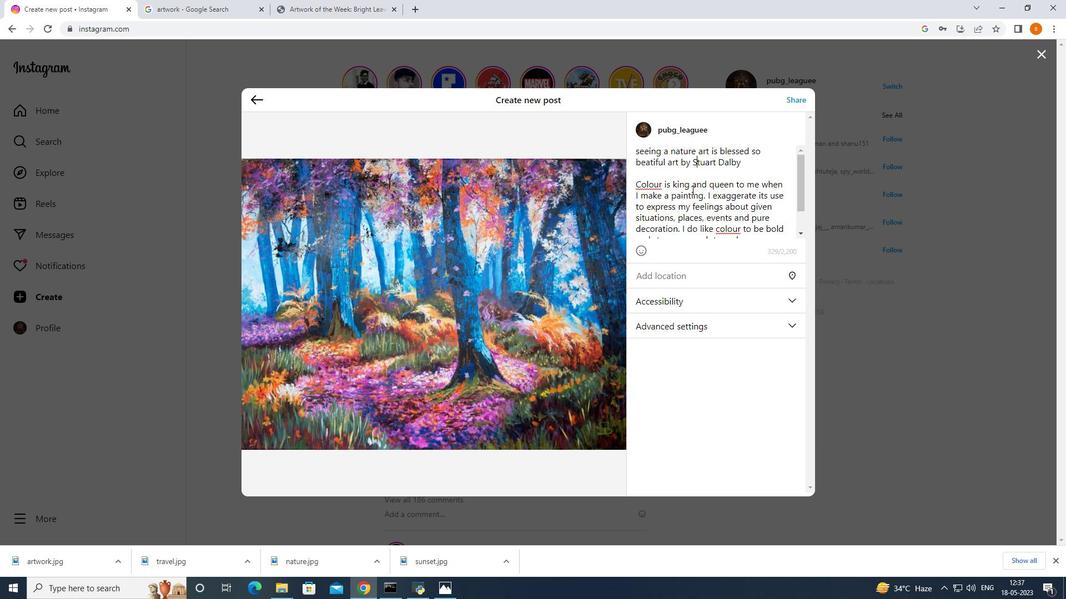 
Action: Mouse moved to (724, 242)
Screenshot: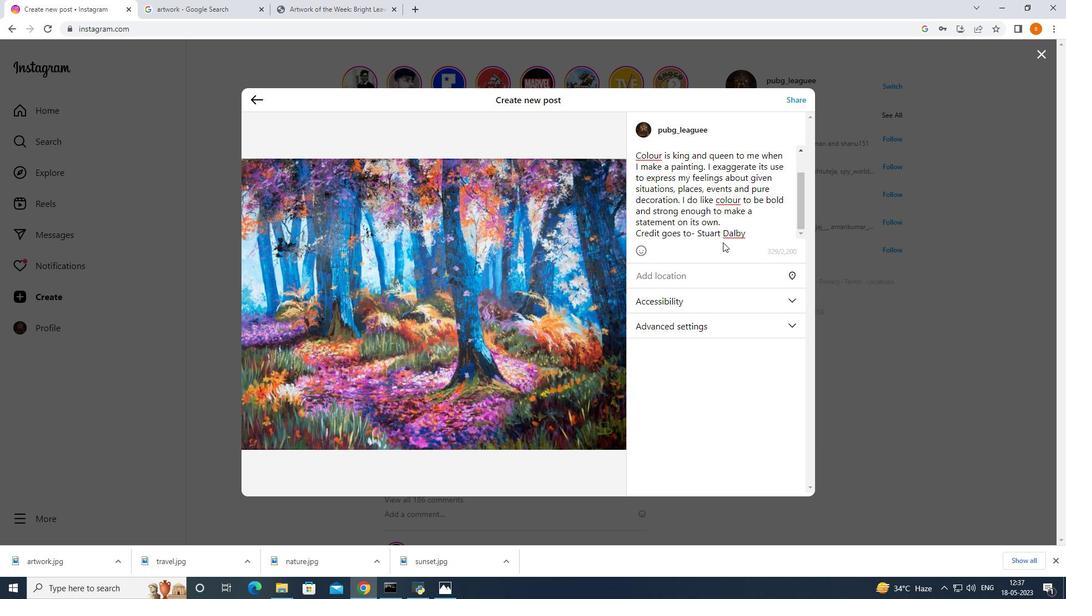 
Action: Mouse scrolled (724, 242) with delta (0, 0)
Screenshot: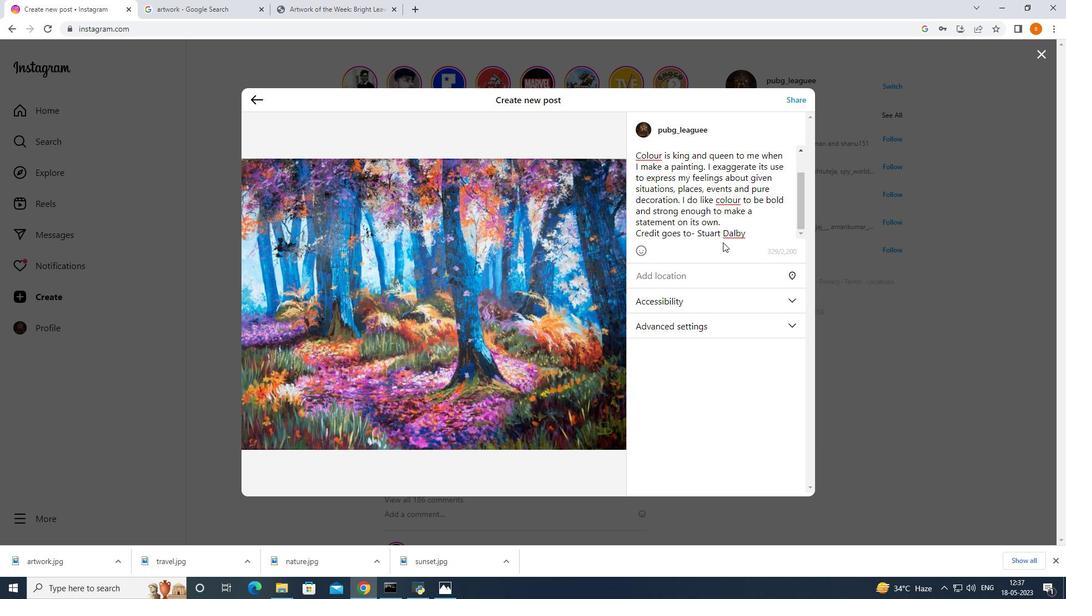 
Action: Mouse moved to (724, 242)
Screenshot: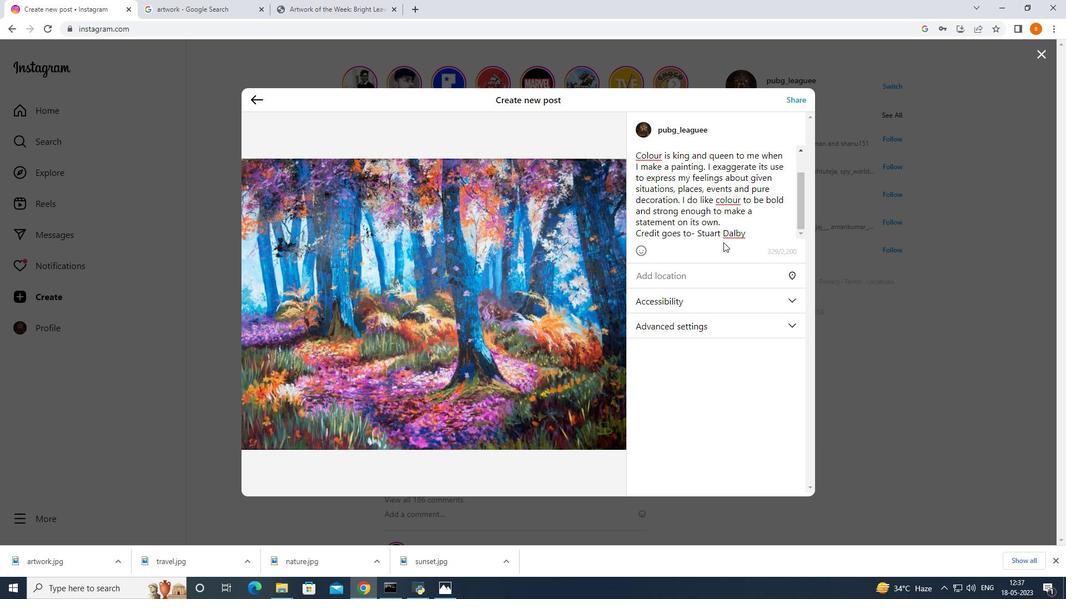 
Action: Mouse scrolled (724, 242) with delta (0, 0)
Screenshot: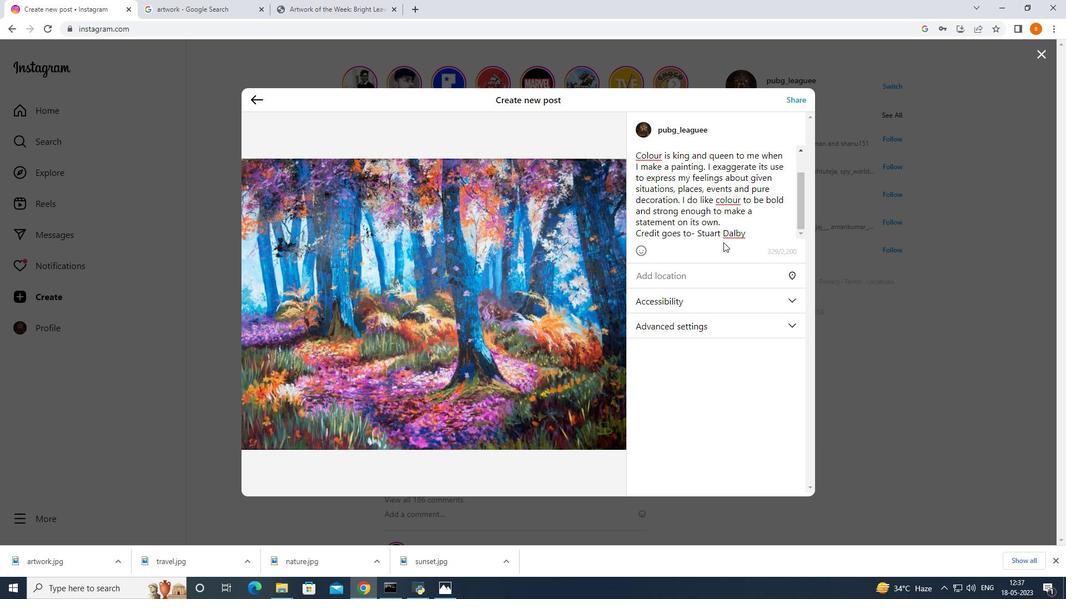 
Action: Mouse moved to (724, 242)
Screenshot: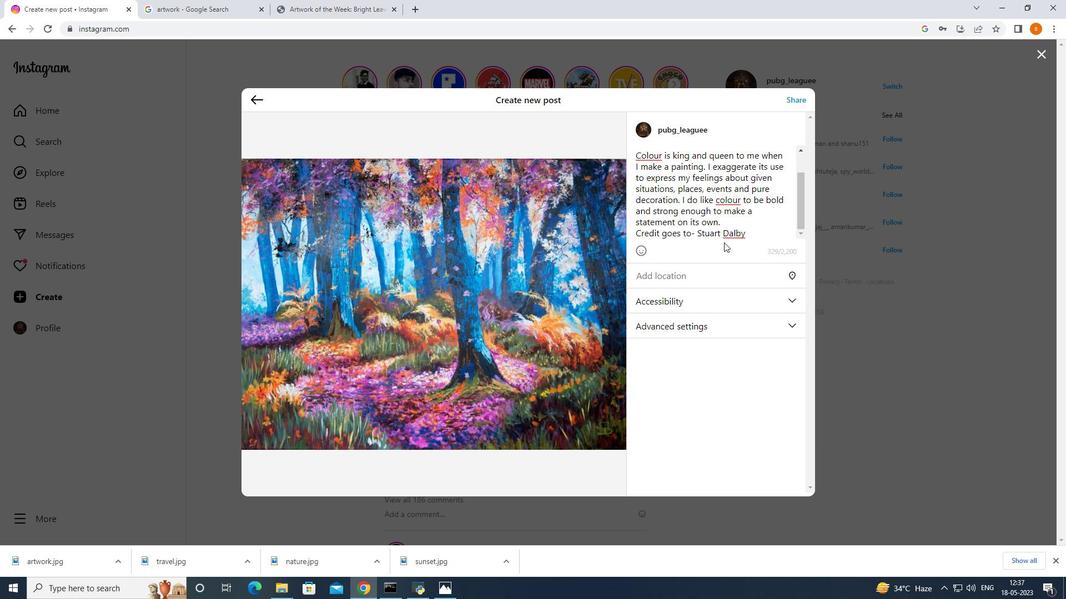 
Action: Mouse scrolled (724, 241) with delta (0, 0)
Screenshot: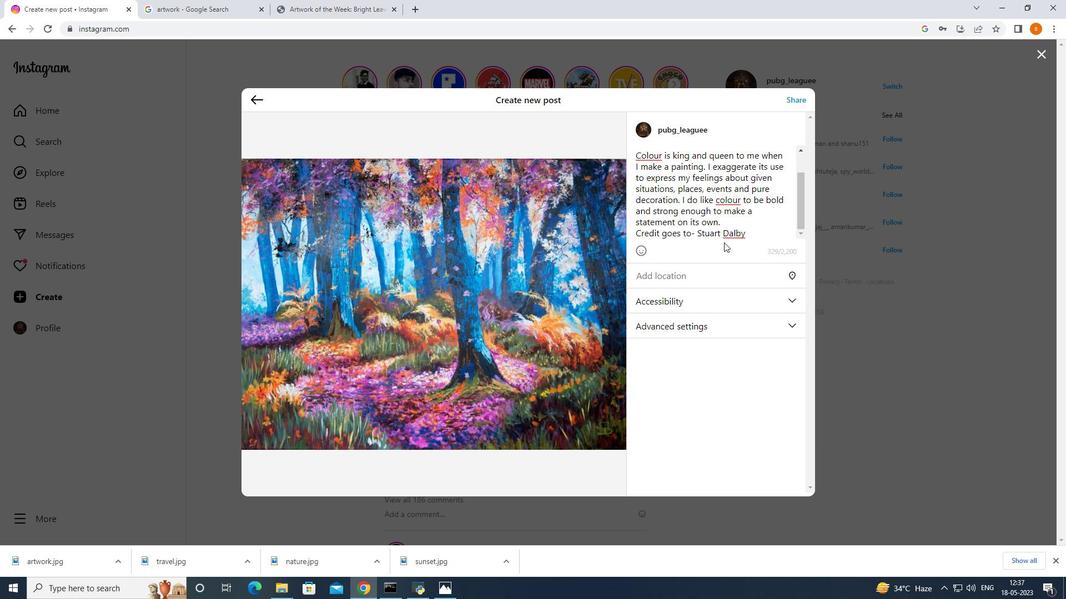
Action: Mouse moved to (715, 256)
Screenshot: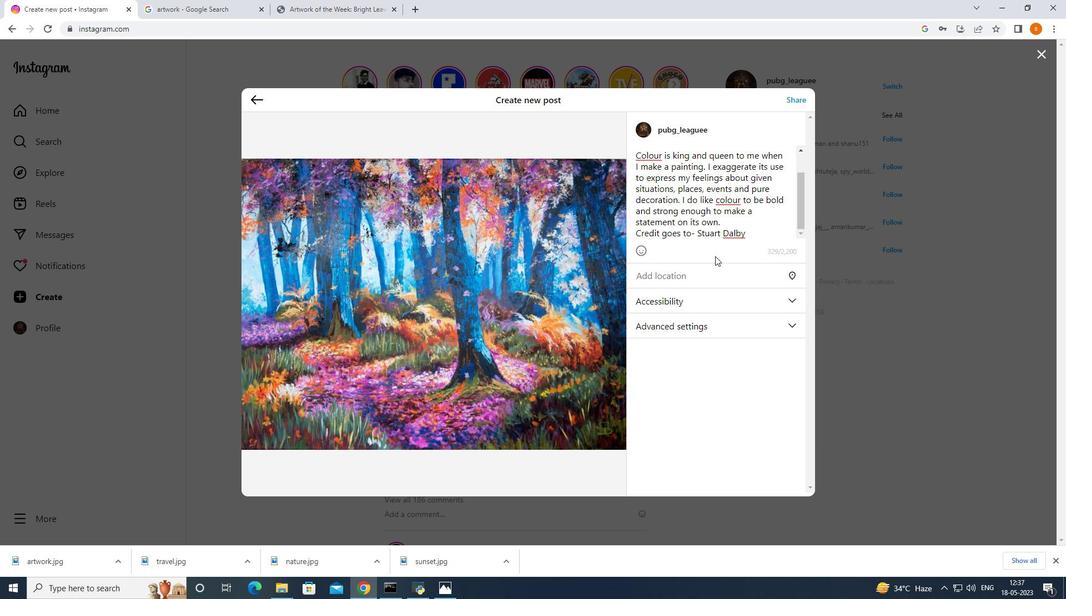 
Action: Mouse scrolled (715, 257) with delta (0, 0)
Screenshot: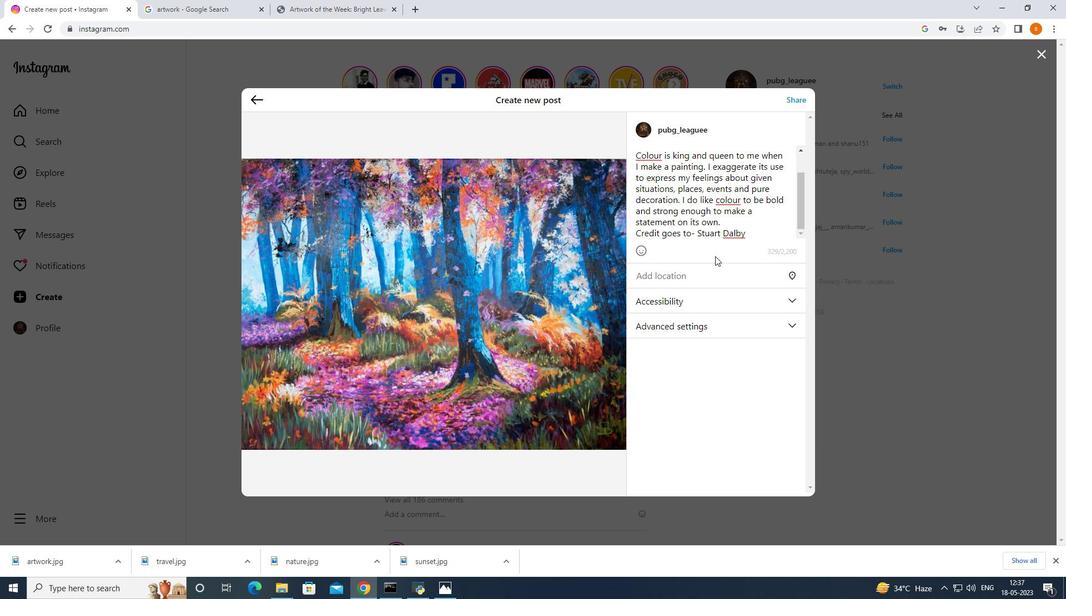
Action: Mouse moved to (715, 256)
Screenshot: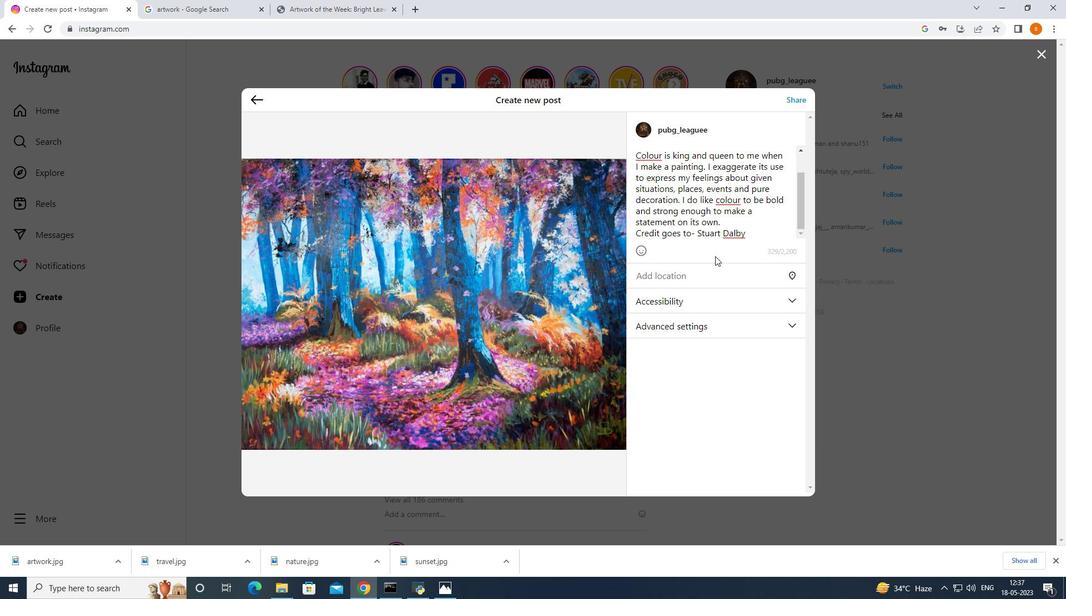 
Action: Mouse scrolled (715, 257) with delta (0, 0)
Screenshot: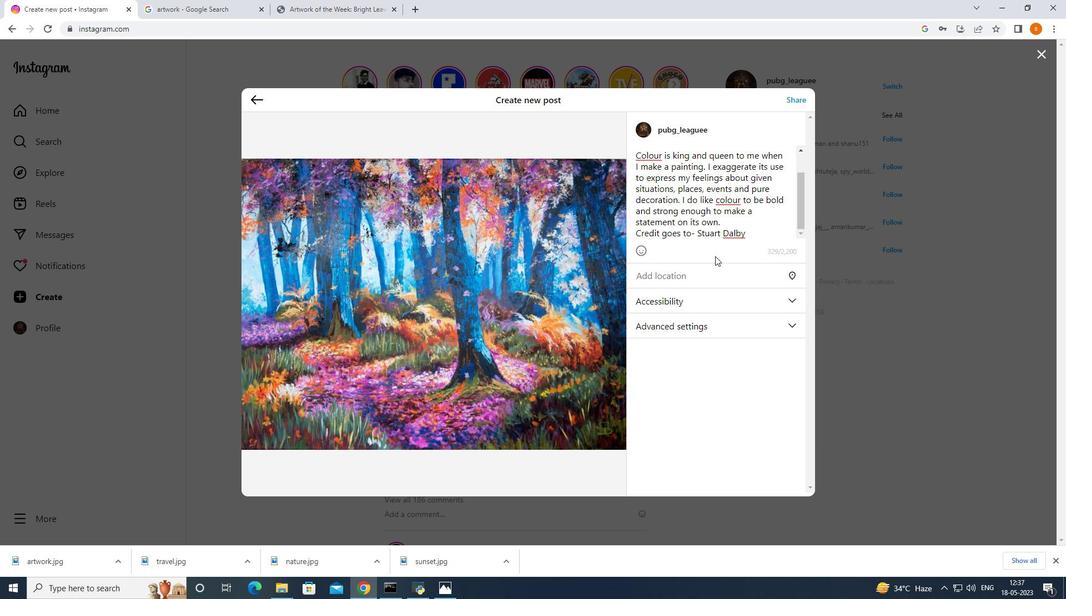 
Action: Mouse moved to (715, 256)
Screenshot: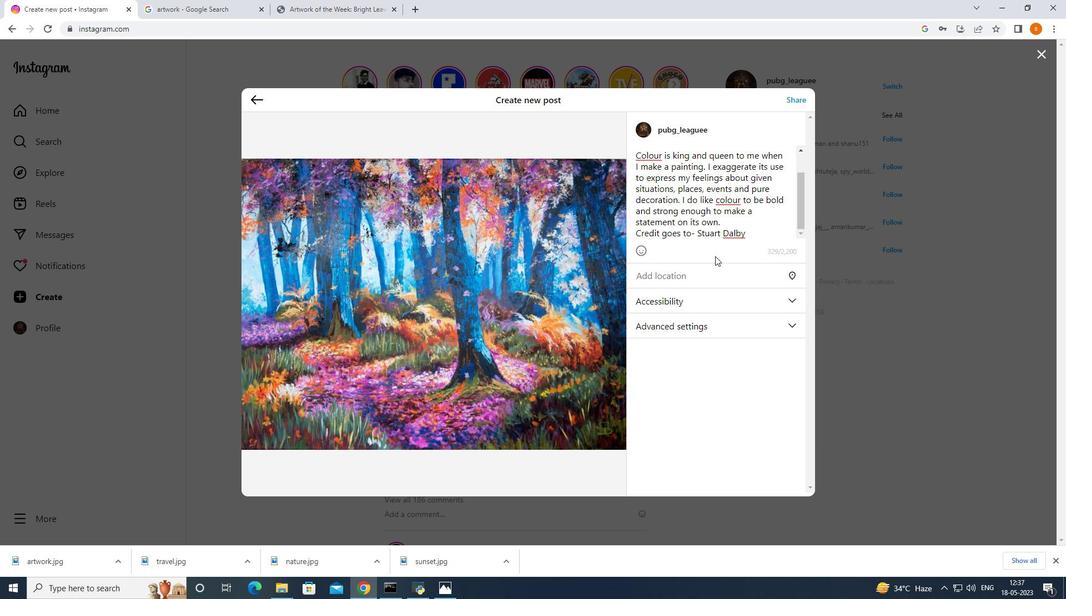 
Action: Mouse scrolled (715, 256) with delta (0, 0)
Screenshot: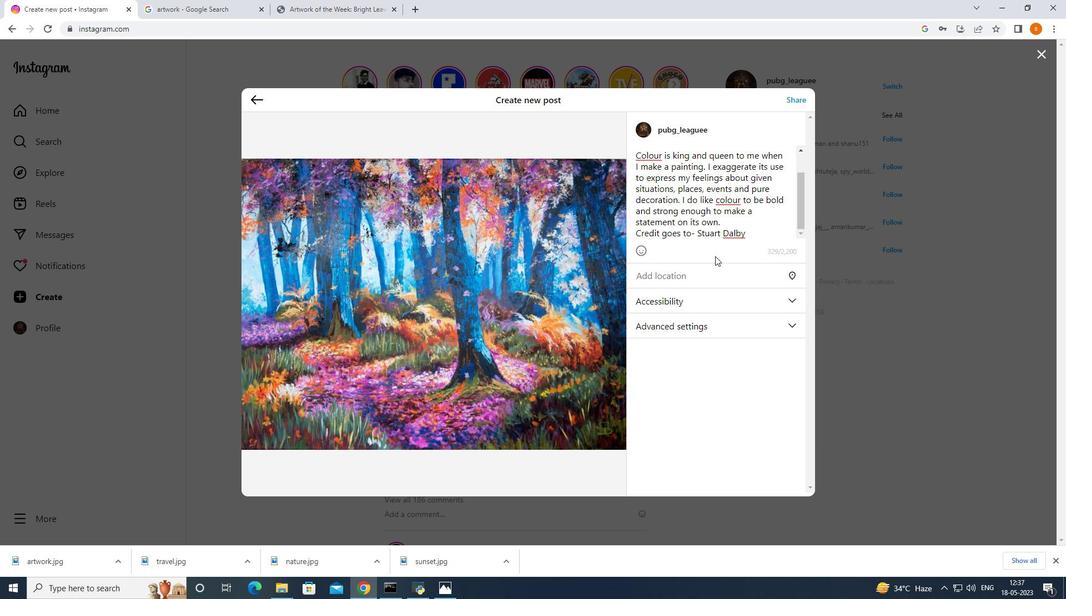 
Action: Mouse moved to (716, 255)
Screenshot: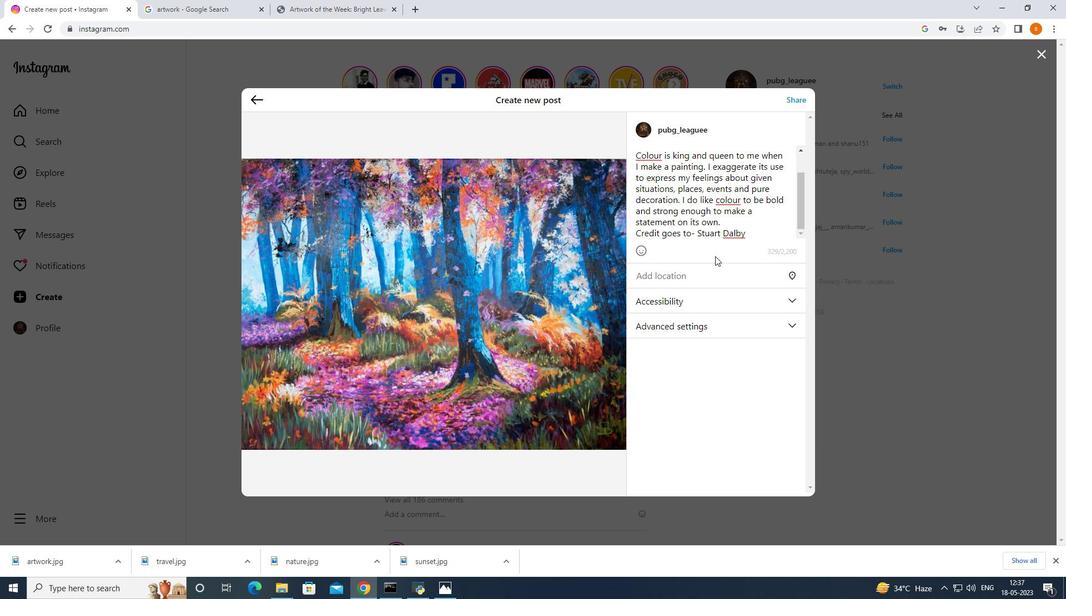 
Action: Mouse scrolled (716, 256) with delta (0, 0)
Screenshot: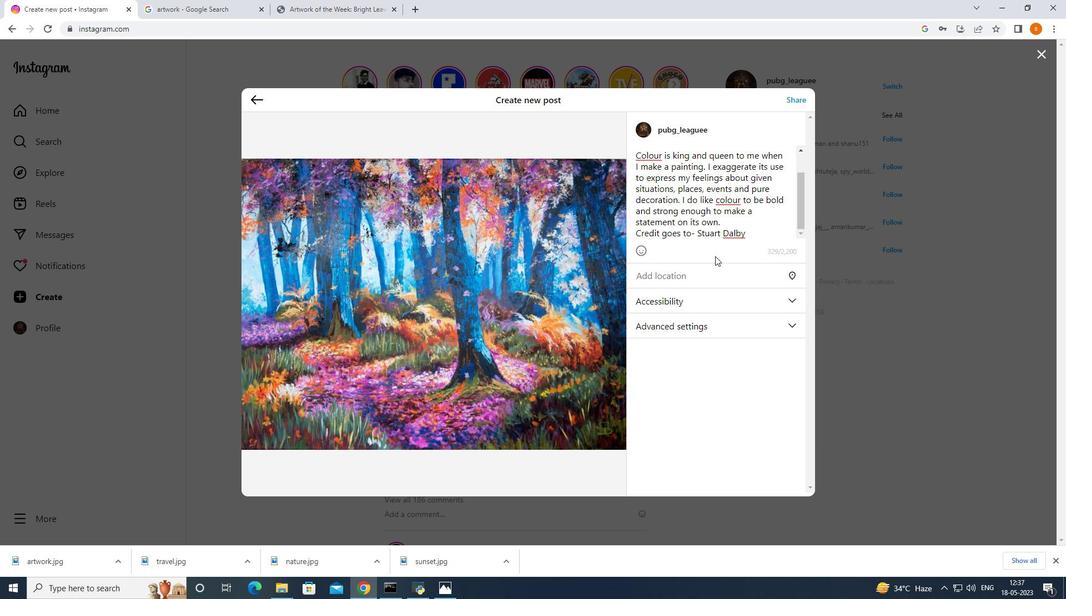 
Action: Mouse moved to (798, 102)
Screenshot: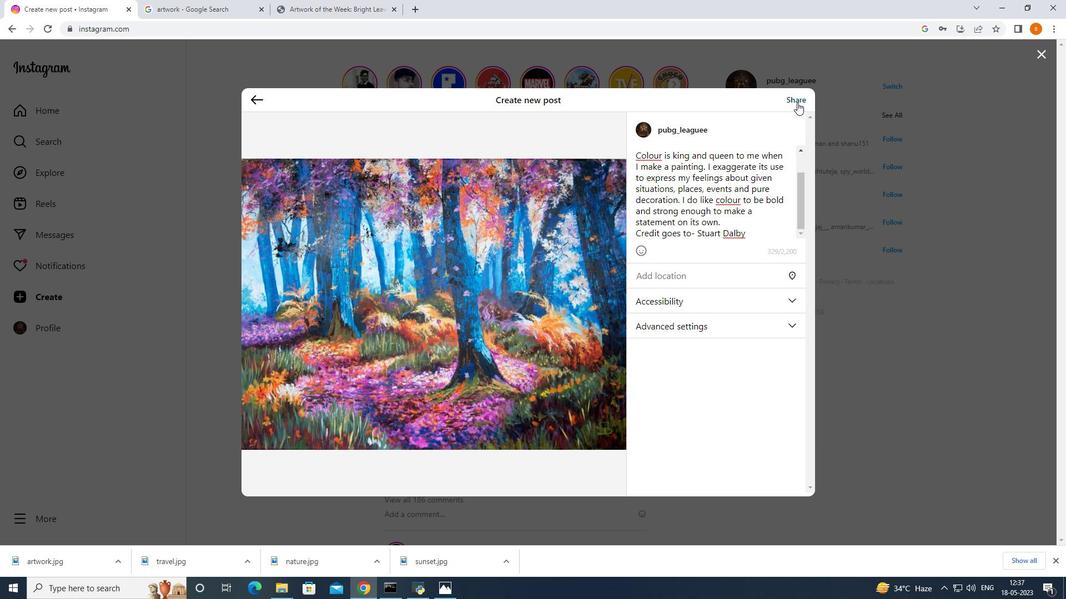 
Action: Mouse pressed left at (798, 102)
Screenshot: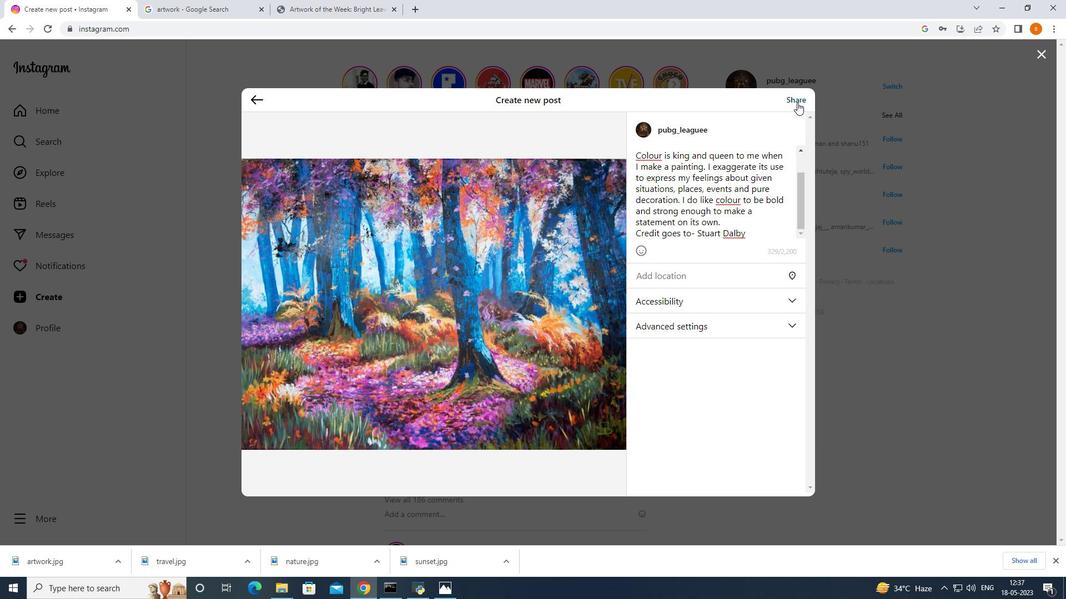 
Action: Mouse moved to (659, 214)
Screenshot: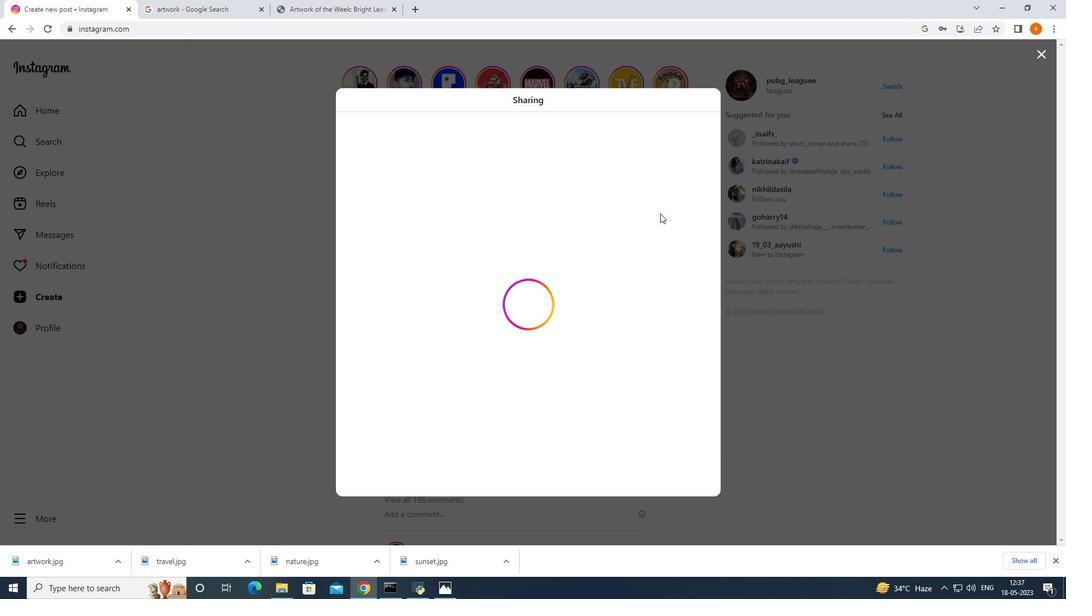 
